 Task: Create a task in Outlook titled 'Team Score' with a start date of August 1, 2023, and a due date of August 15, 2023. Set the priority to High and include a table with team names and scores based on sales figures.
Action: Mouse moved to (13, 130)
Screenshot: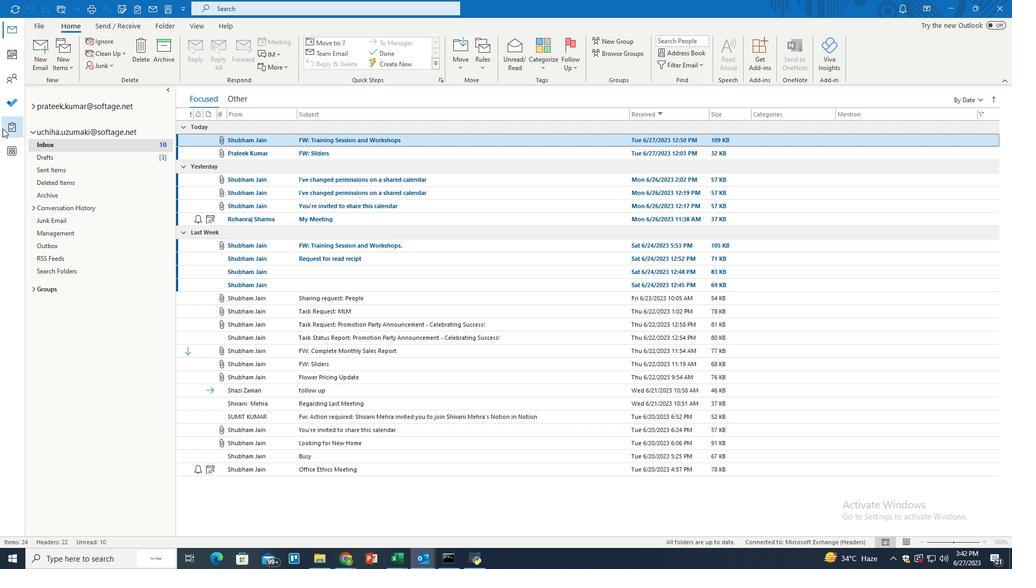 
Action: Mouse pressed left at (13, 130)
Screenshot: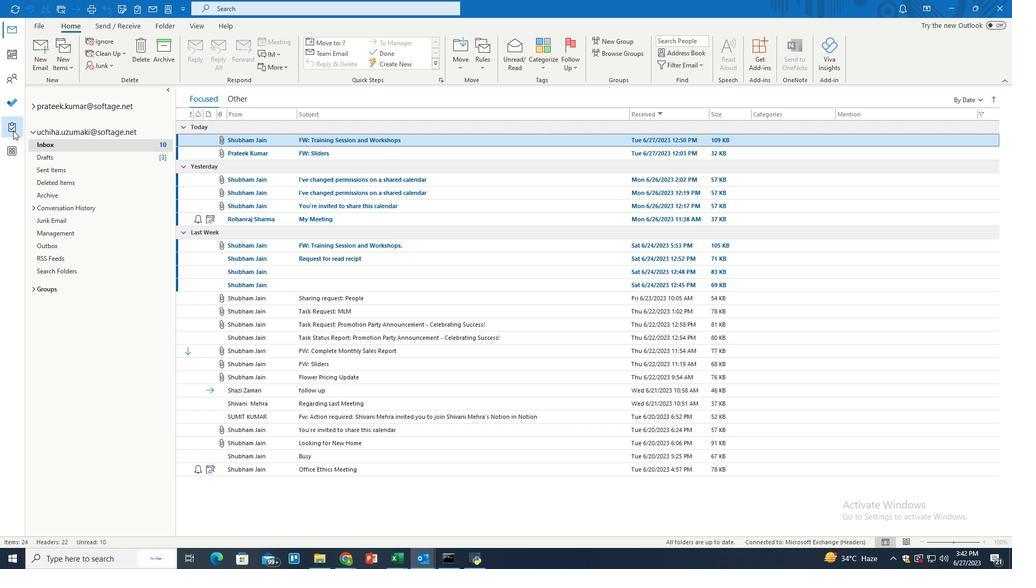 
Action: Mouse moved to (40, 58)
Screenshot: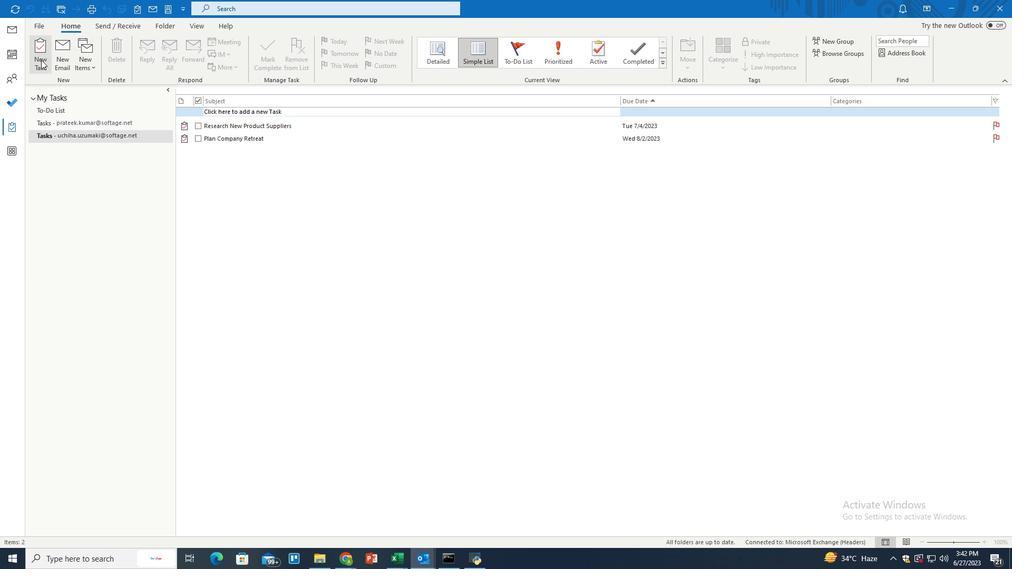
Action: Mouse pressed left at (40, 58)
Screenshot: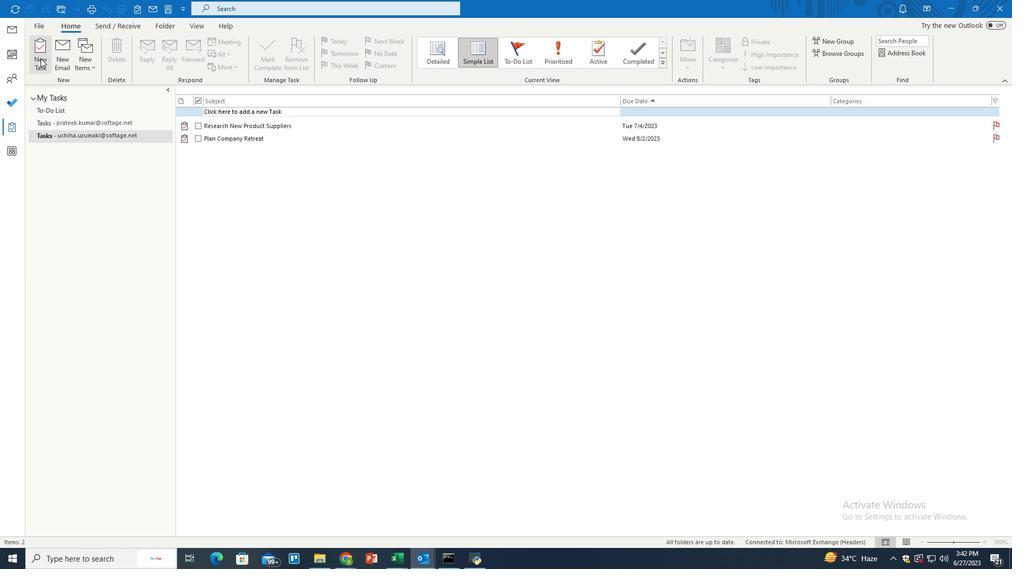 
Action: Mouse moved to (150, 110)
Screenshot: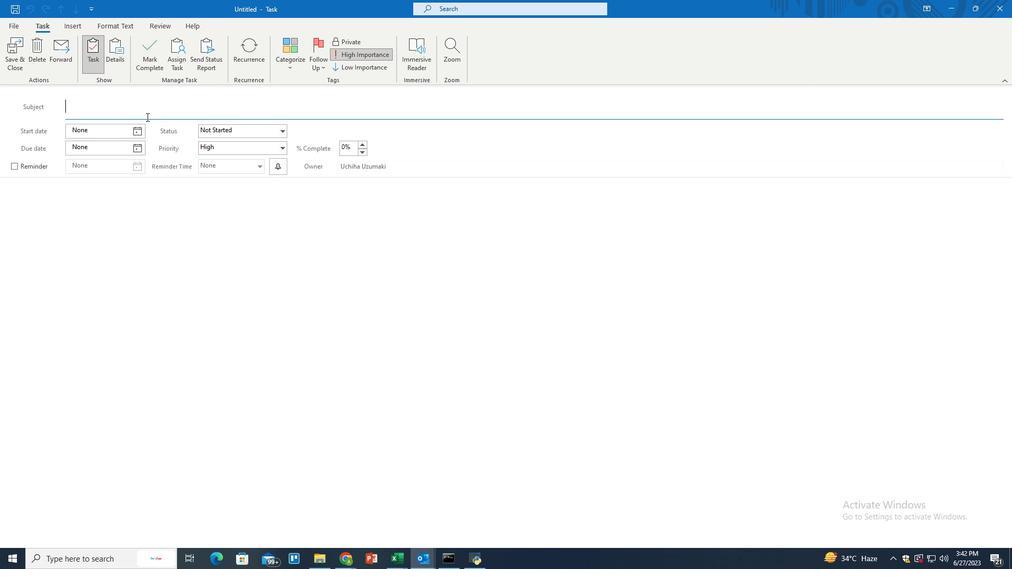 
Action: Mouse pressed left at (150, 110)
Screenshot: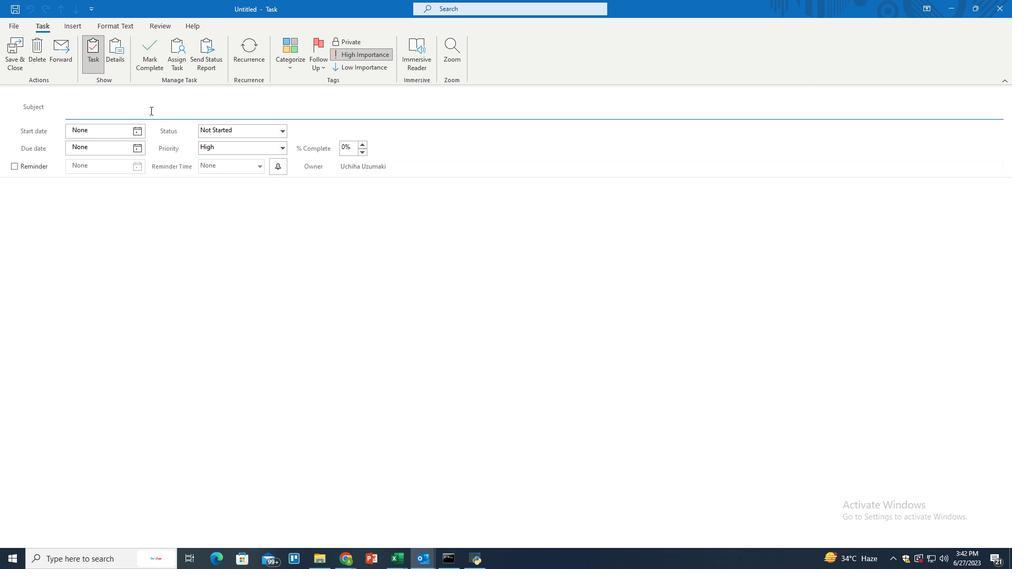 
Action: Key pressed <Key.shift>Team<Key.space><Key.shift>Score
Screenshot: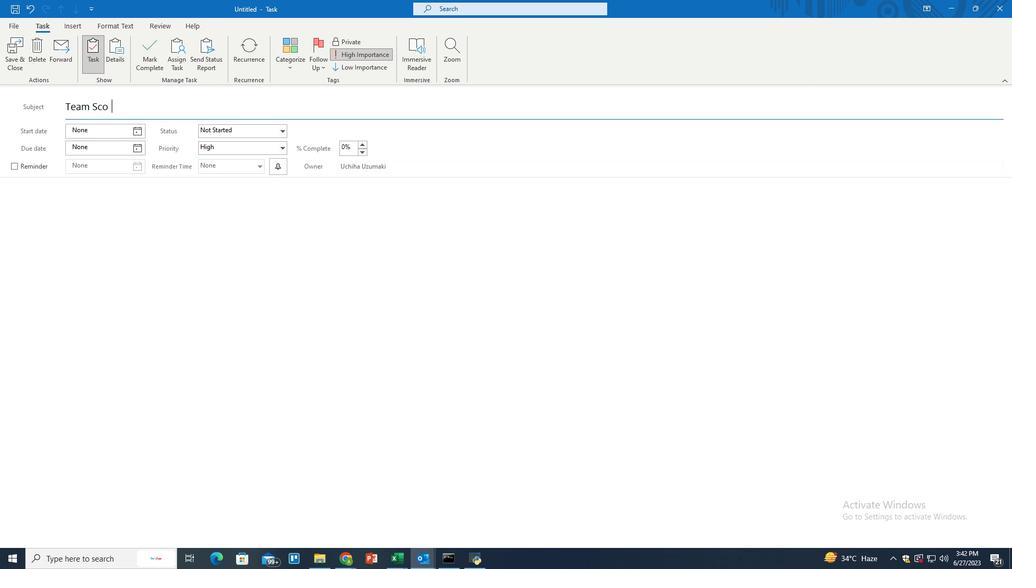 
Action: Mouse moved to (151, 192)
Screenshot: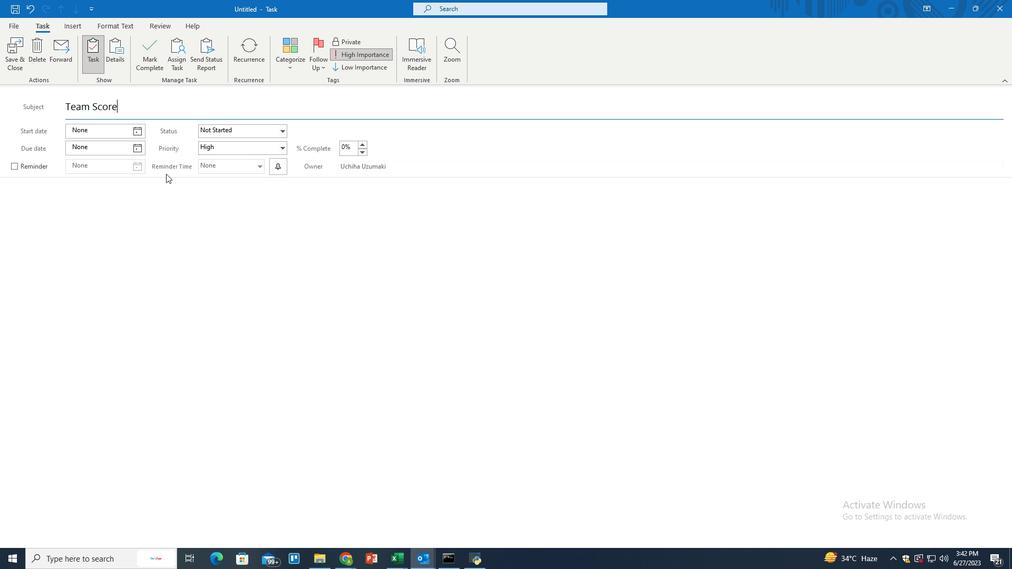 
Action: Mouse pressed left at (151, 192)
Screenshot: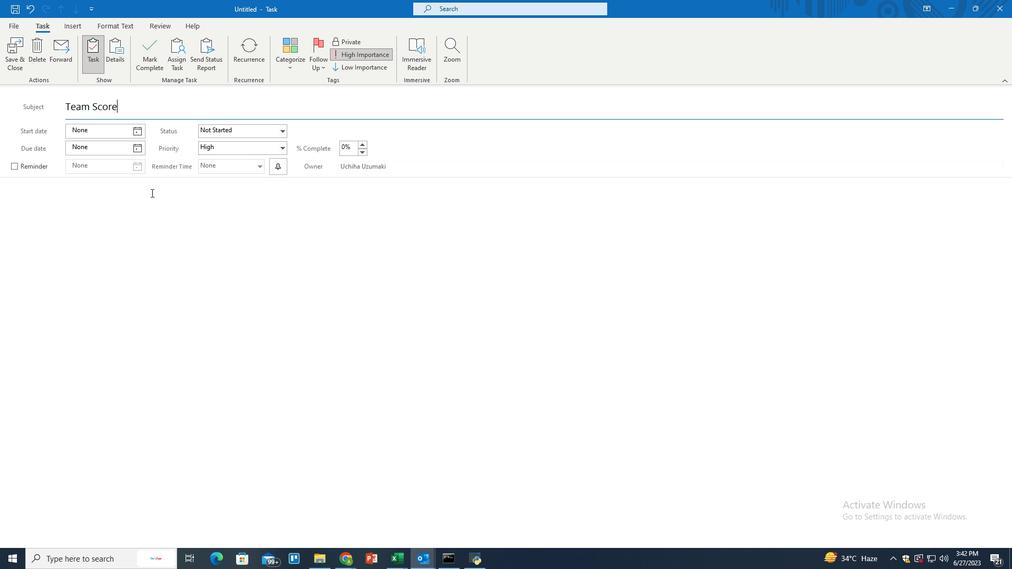 
Action: Key pressed <Key.shift>The<Key.space>team<Key.space>score<Key.space>is<Key.space>calculated<Key.space>ont<Key.space>he<Key.backspace><Key.backspace><Key.backspace><Key.backspace><Key.space>the<Key.space>basis<Key.space>of<Key.space>sales<Key.space>figure
Screenshot: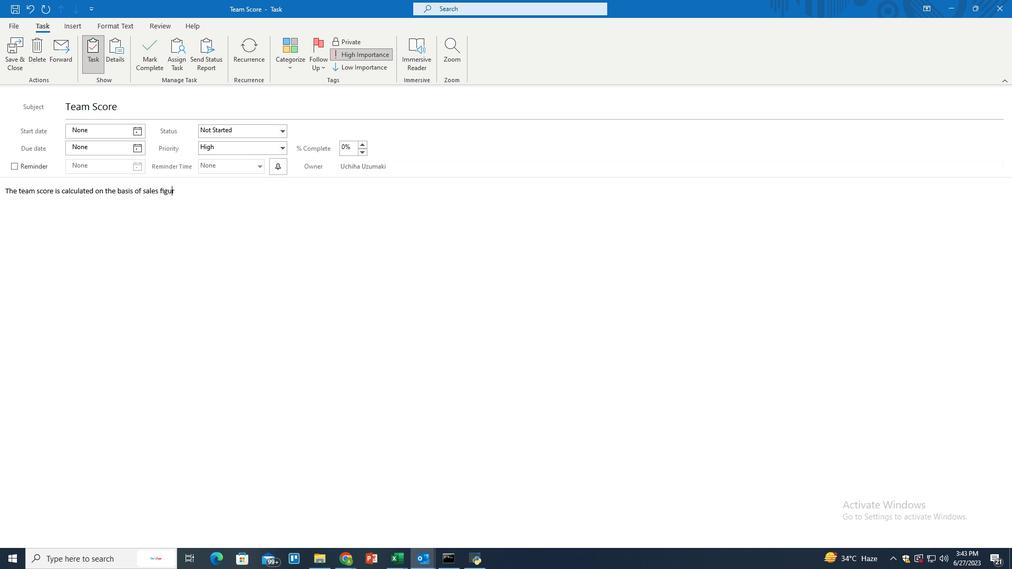 
Action: Mouse moved to (137, 135)
Screenshot: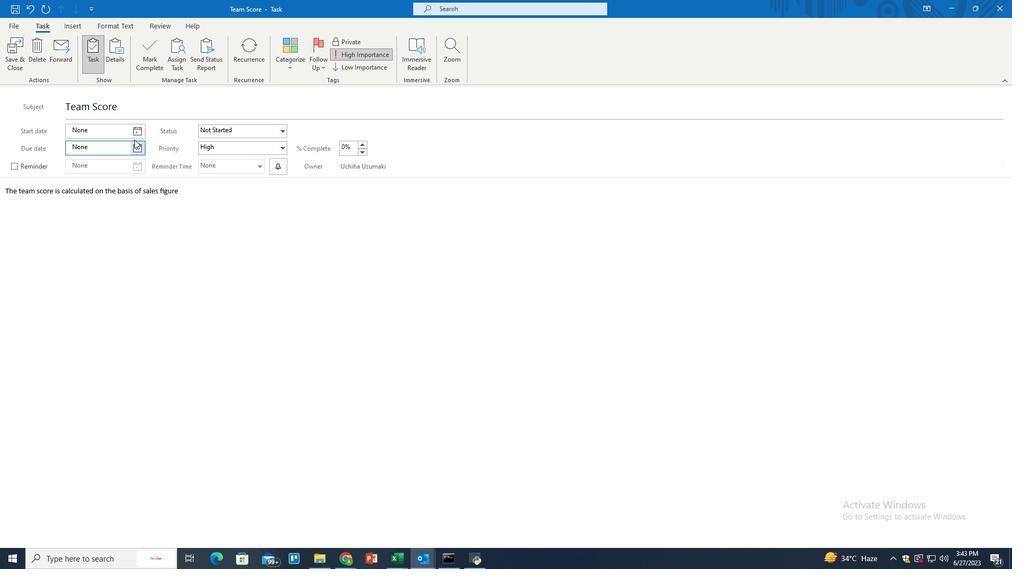 
Action: Mouse pressed left at (137, 135)
Screenshot: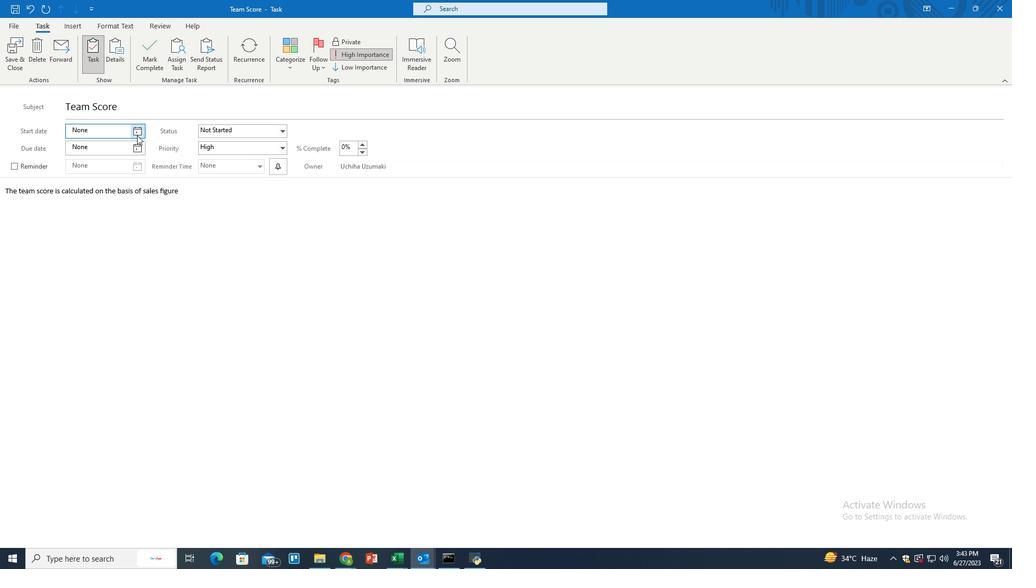 
Action: Mouse moved to (138, 143)
Screenshot: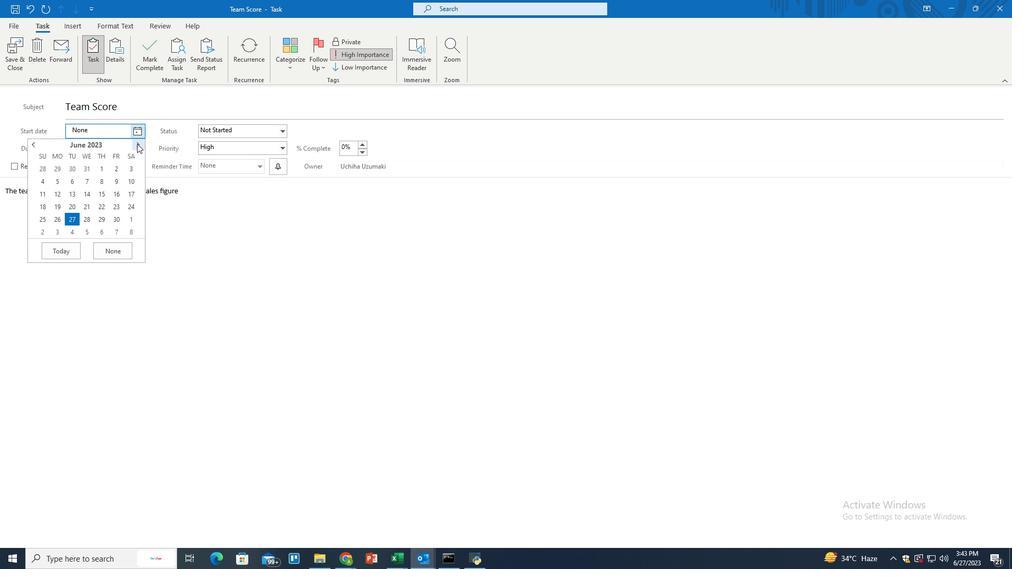 
Action: Mouse pressed left at (138, 143)
Screenshot: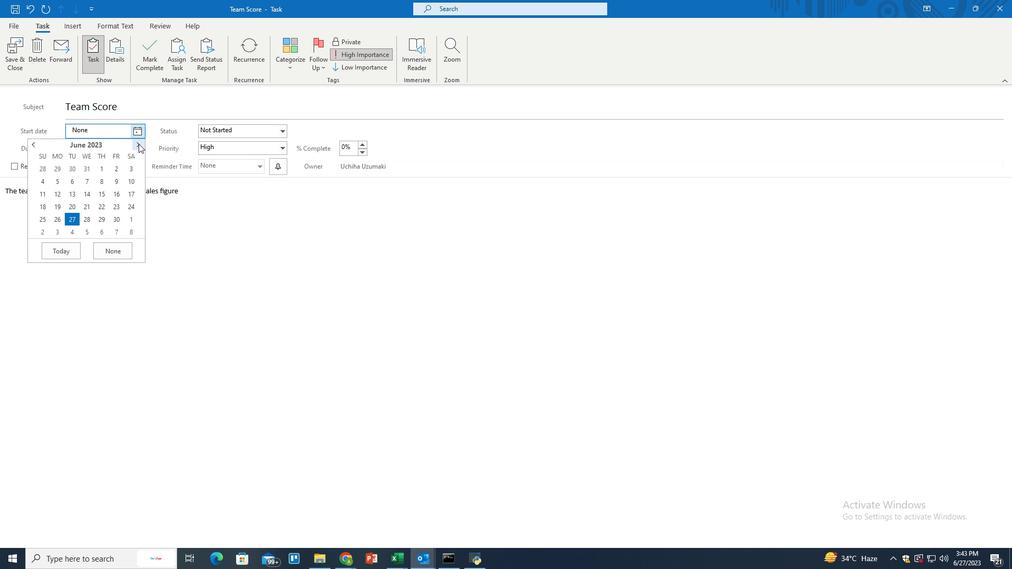 
Action: Mouse pressed left at (138, 143)
Screenshot: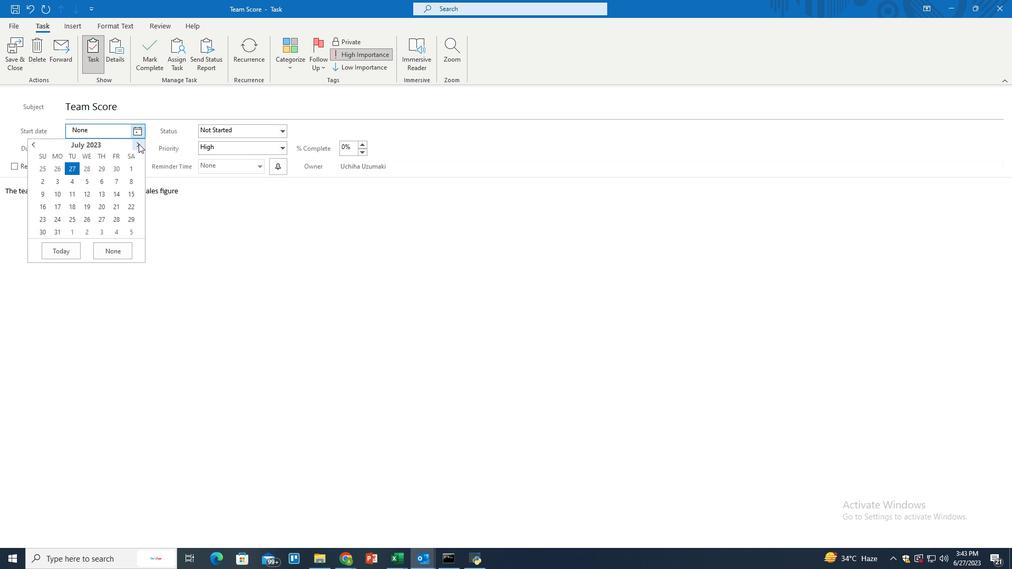 
Action: Mouse moved to (69, 170)
Screenshot: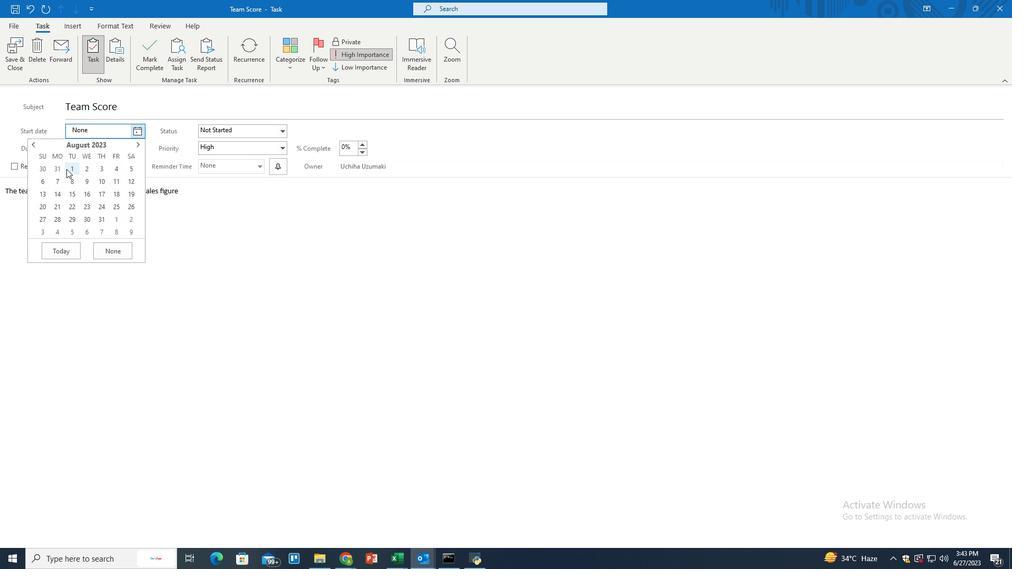 
Action: Mouse pressed left at (69, 170)
Screenshot: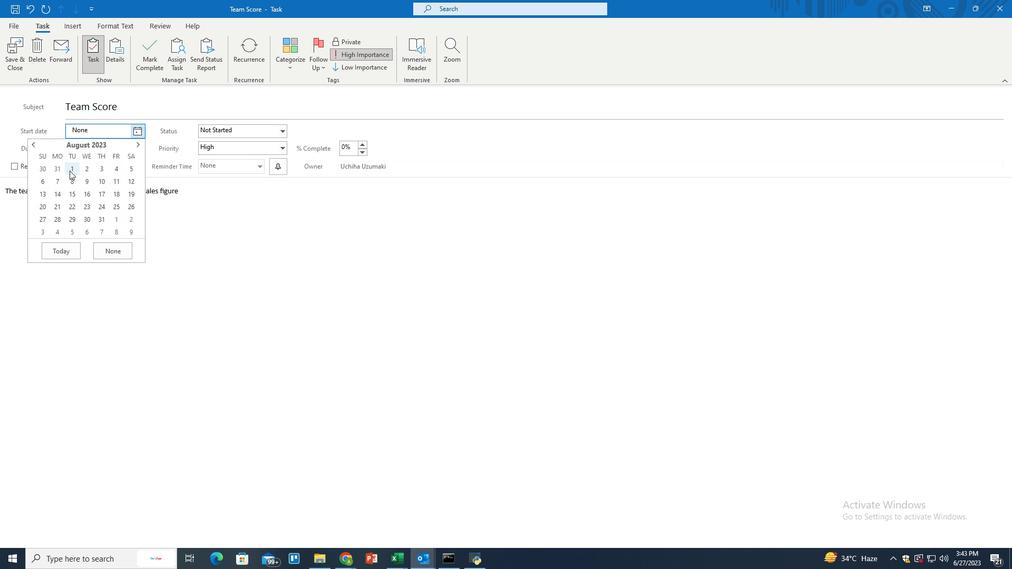 
Action: Mouse moved to (140, 146)
Screenshot: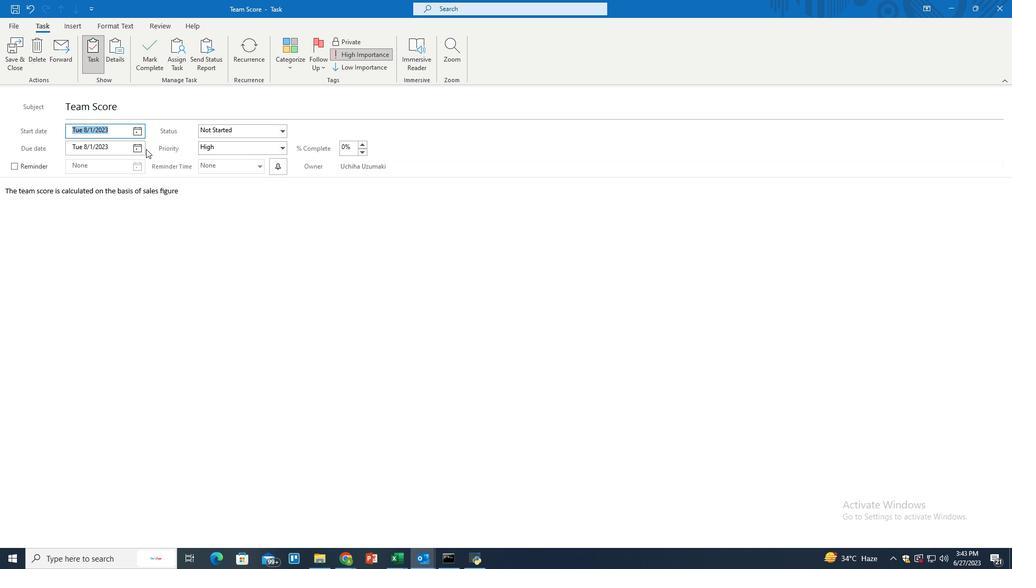 
Action: Mouse pressed left at (140, 146)
Screenshot: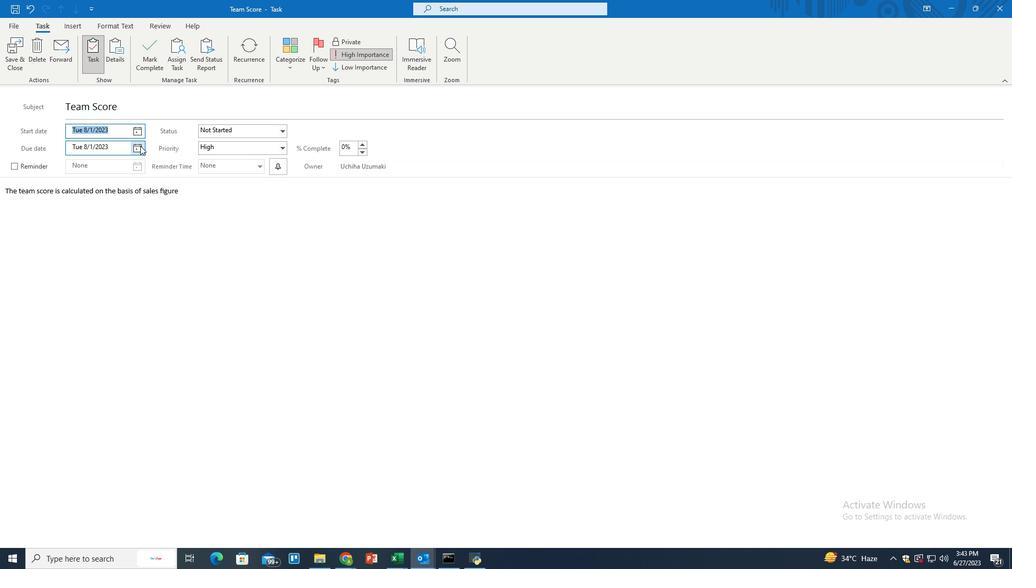 
Action: Mouse moved to (71, 210)
Screenshot: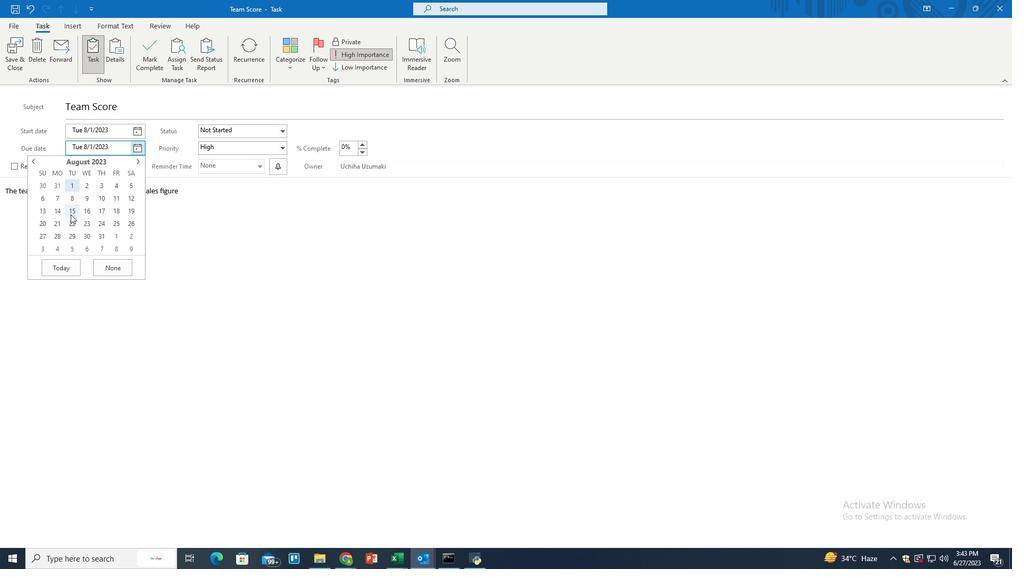 
Action: Mouse pressed left at (71, 210)
Screenshot: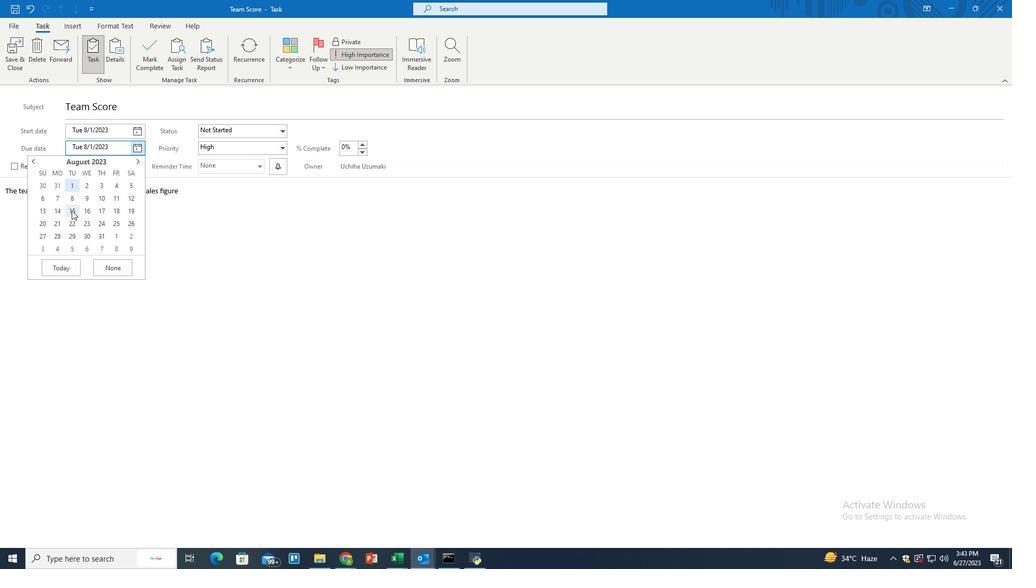 
Action: Mouse moved to (195, 195)
Screenshot: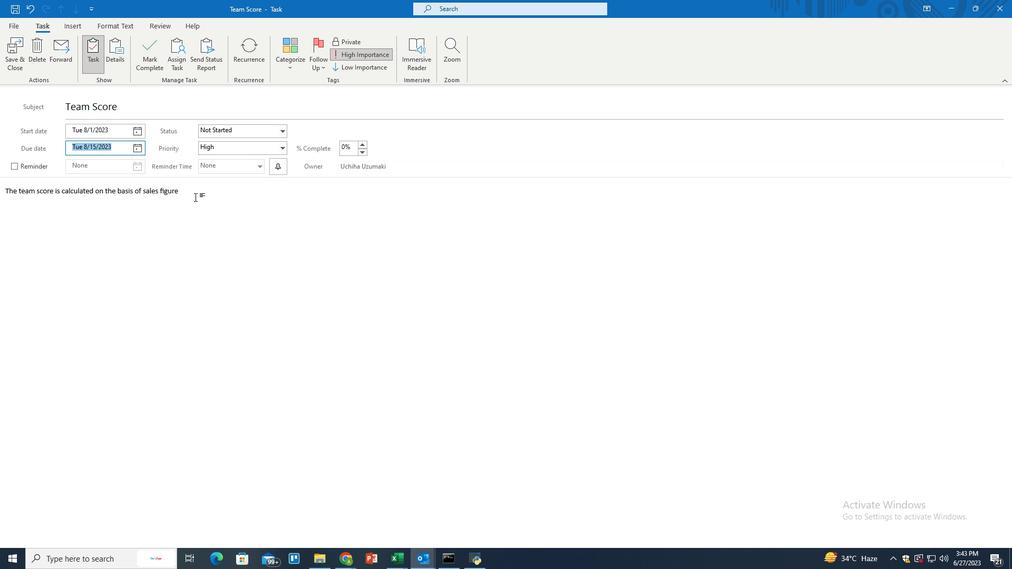 
Action: Mouse pressed left at (195, 195)
Screenshot: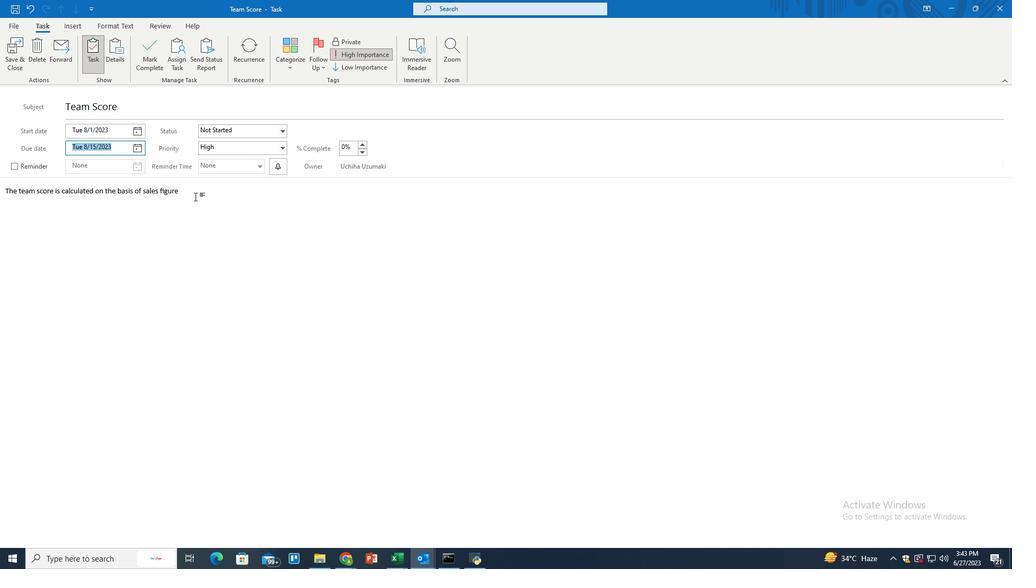 
Action: Mouse moved to (76, 26)
Screenshot: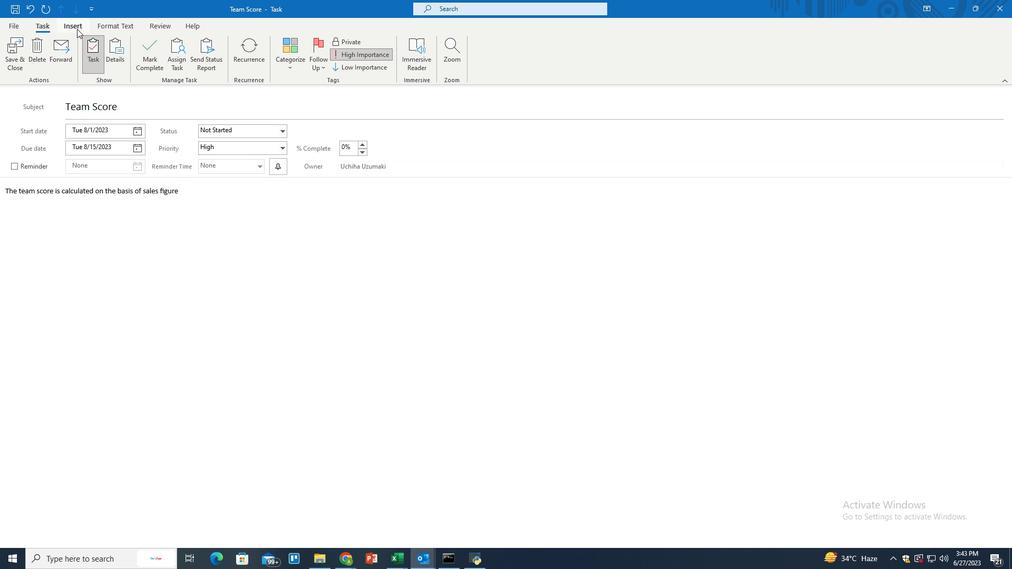 
Action: Mouse pressed left at (76, 26)
Screenshot: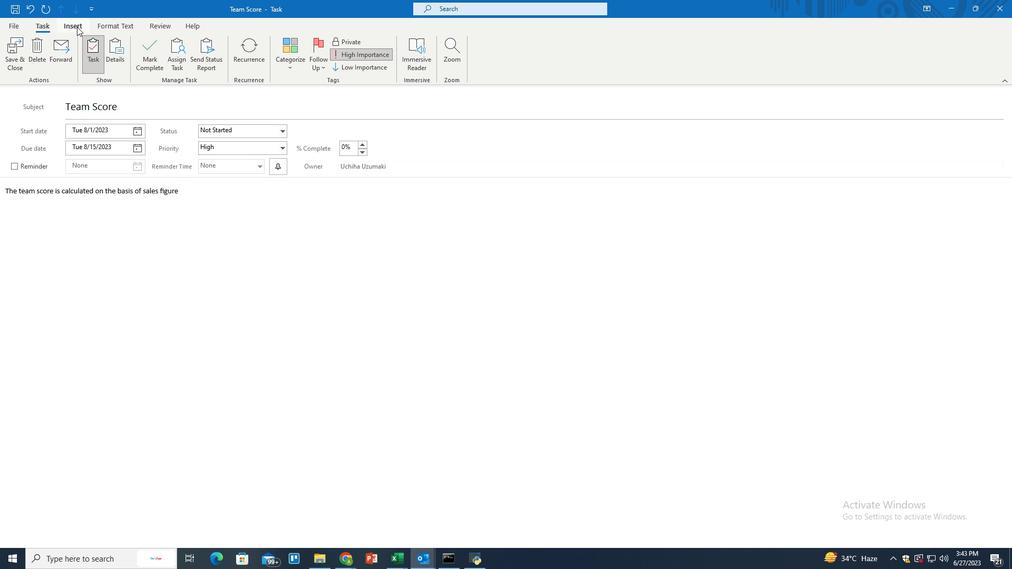 
Action: Mouse moved to (184, 61)
Screenshot: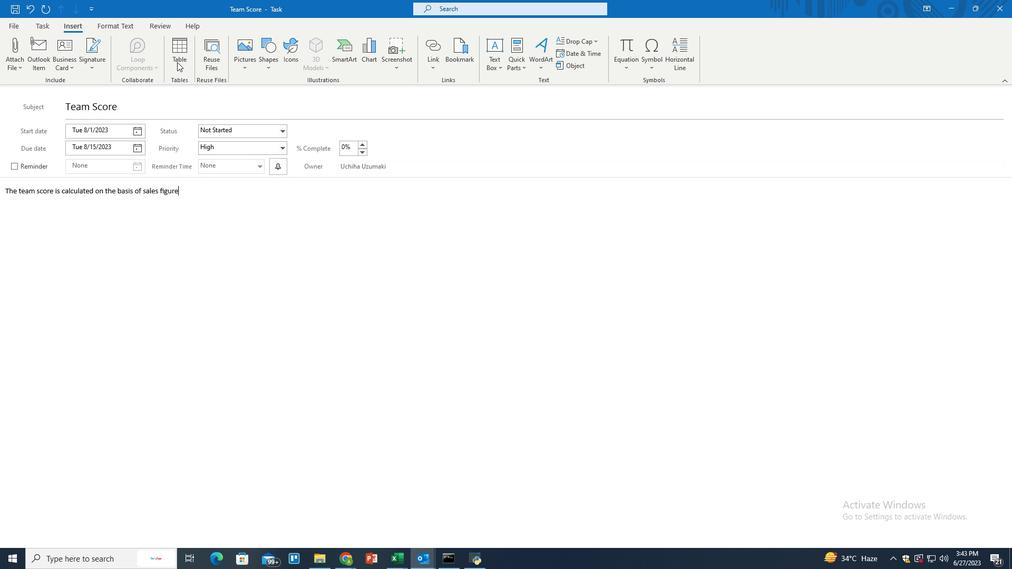 
Action: Mouse pressed left at (184, 61)
Screenshot: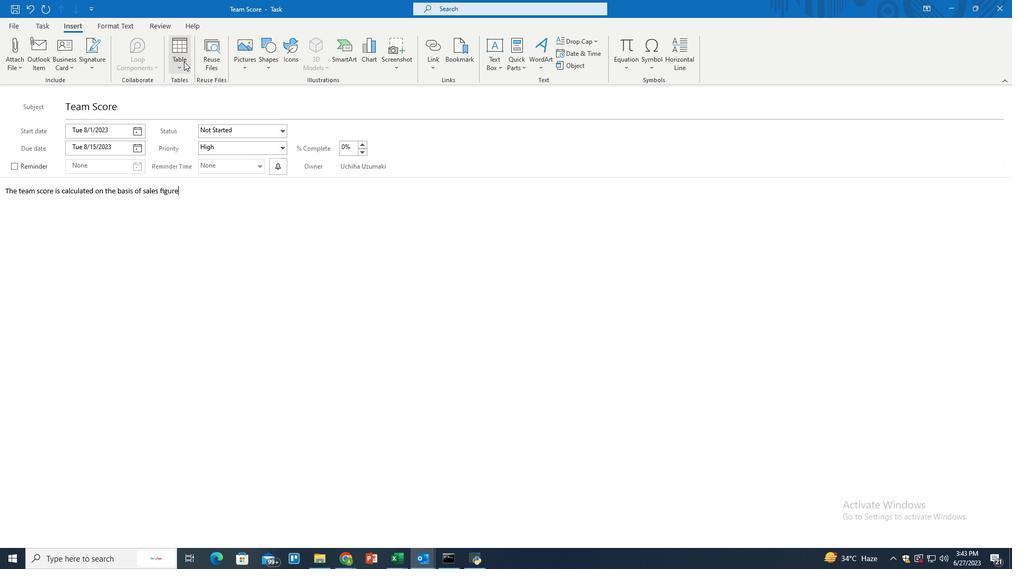 
Action: Mouse moved to (188, 133)
Screenshot: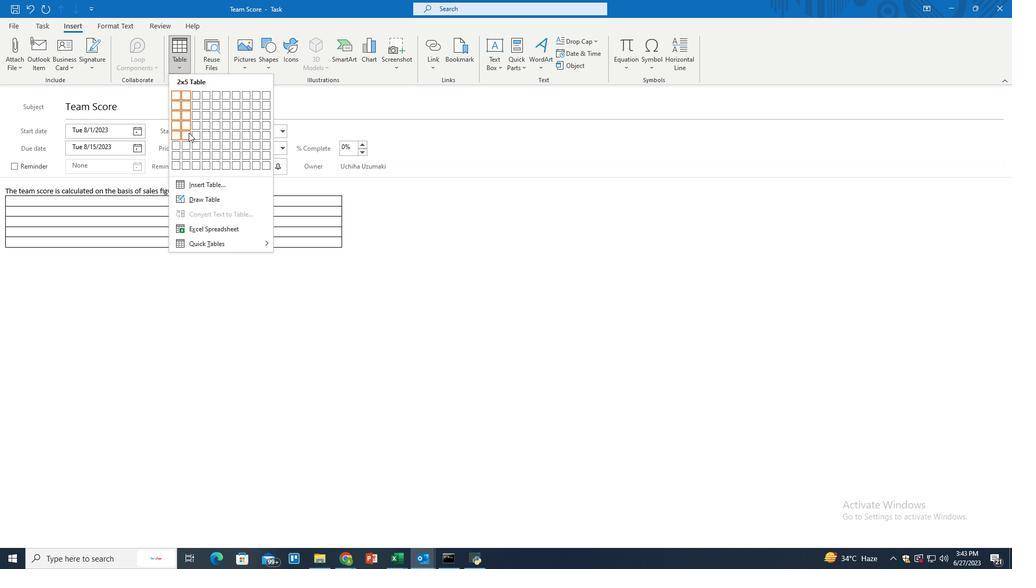 
Action: Mouse pressed left at (188, 133)
Screenshot: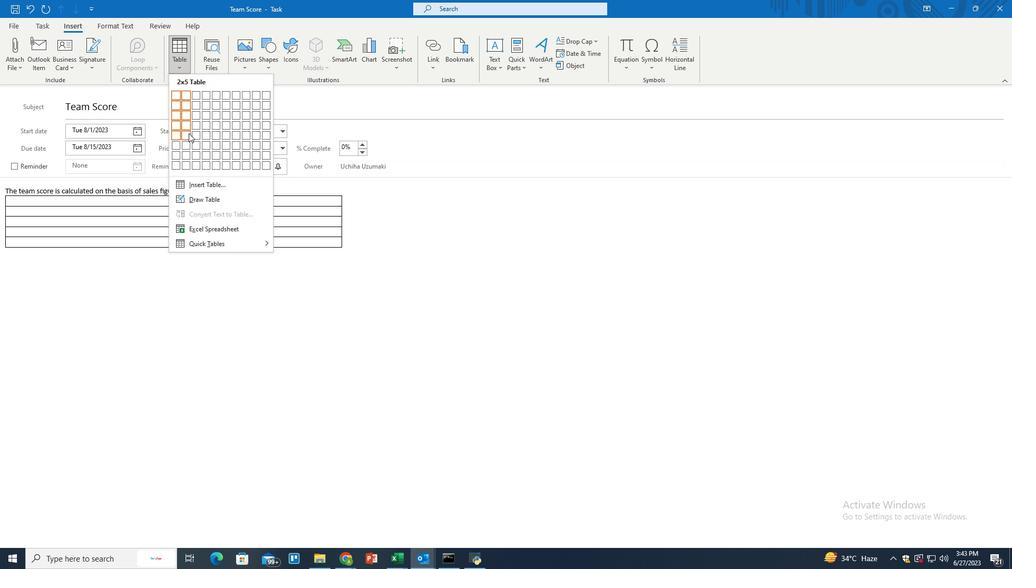 
Action: Mouse moved to (107, 201)
Screenshot: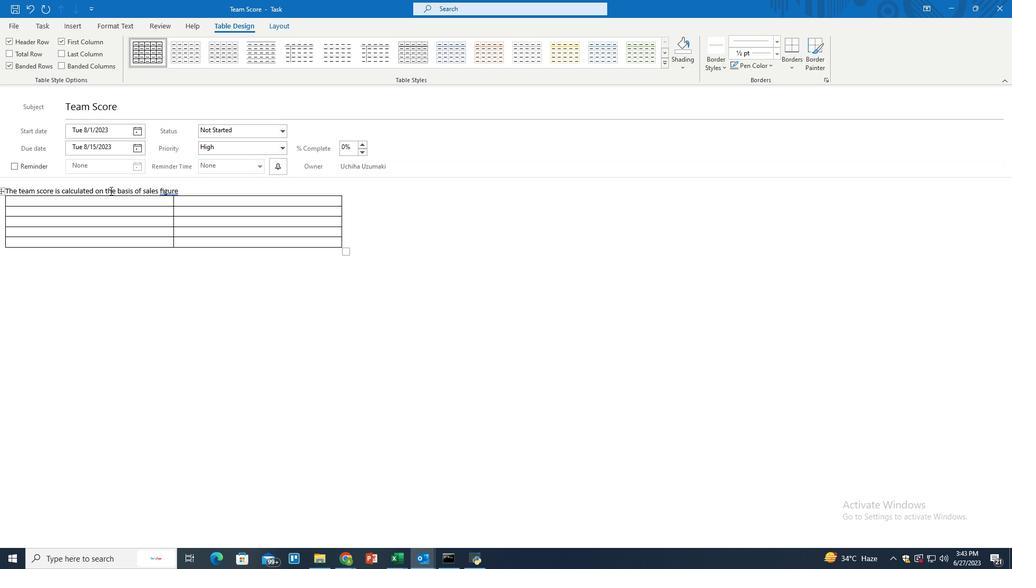 
Action: Mouse pressed left at (107, 201)
Screenshot: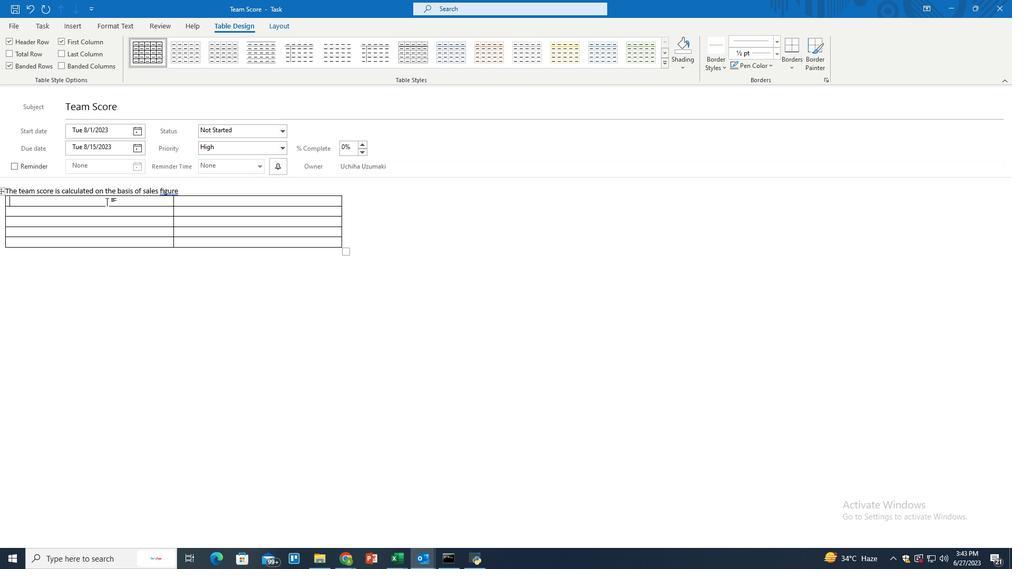 
Action: Key pressed <Key.shift>Team
Screenshot: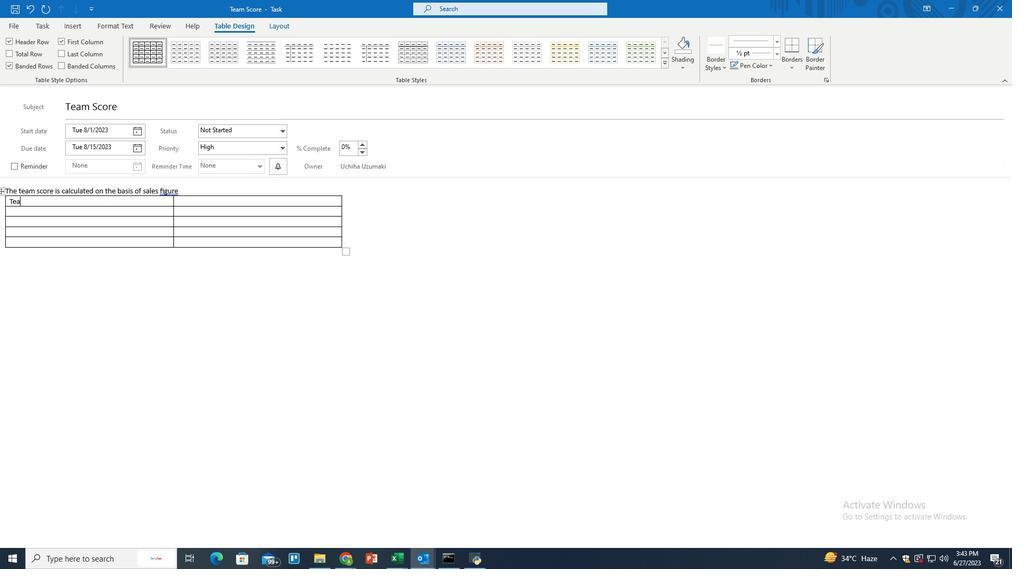 
Action: Mouse moved to (190, 203)
Screenshot: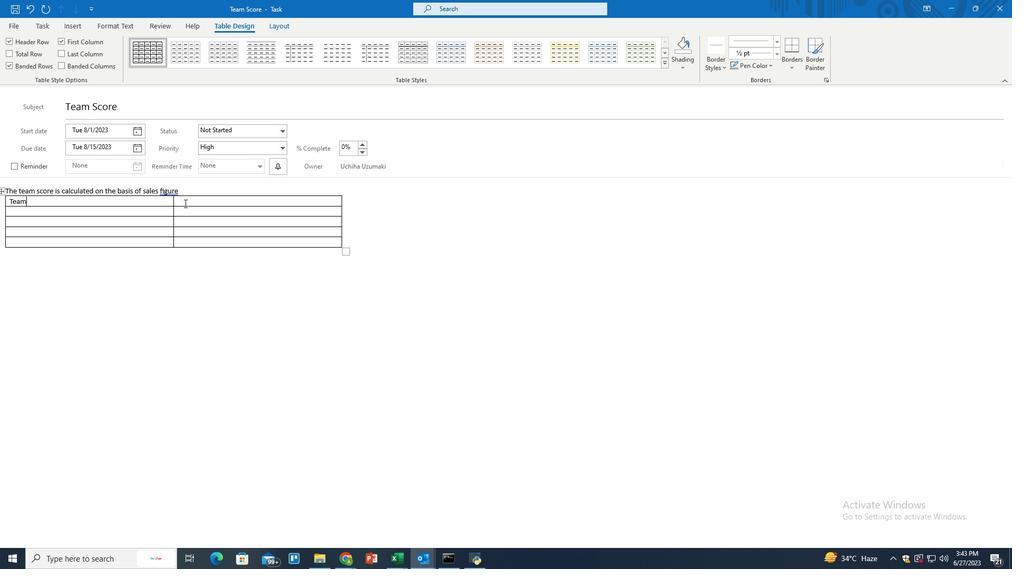 
Action: Mouse pressed left at (190, 203)
Screenshot: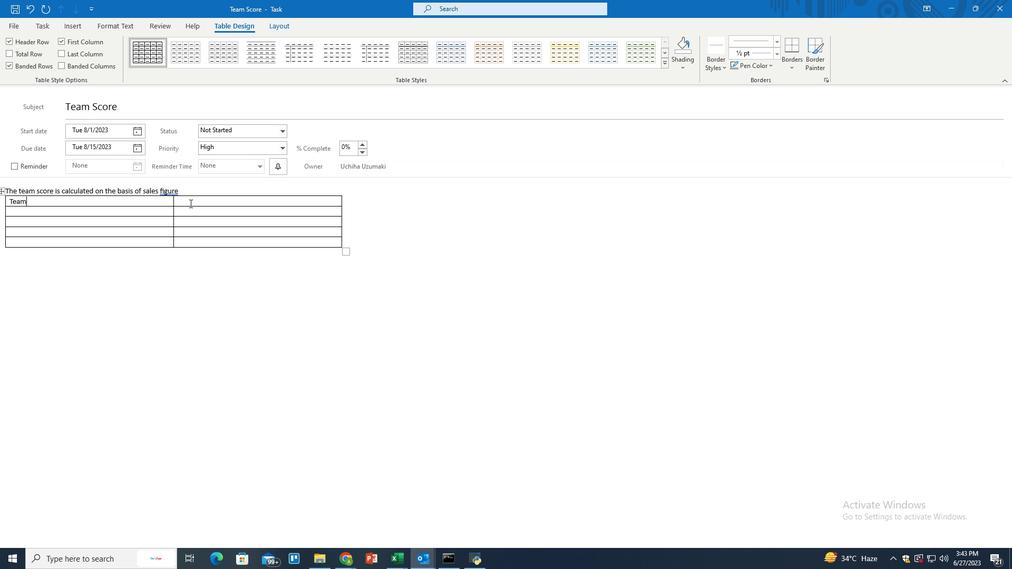 
Action: Key pressed <Key.shift>Score
Screenshot: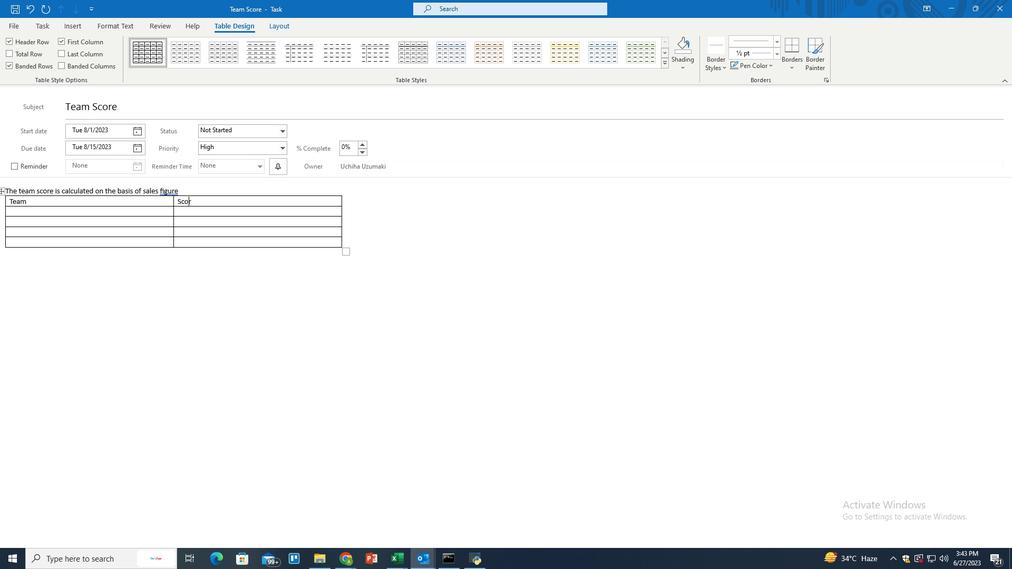 
Action: Mouse moved to (153, 213)
Screenshot: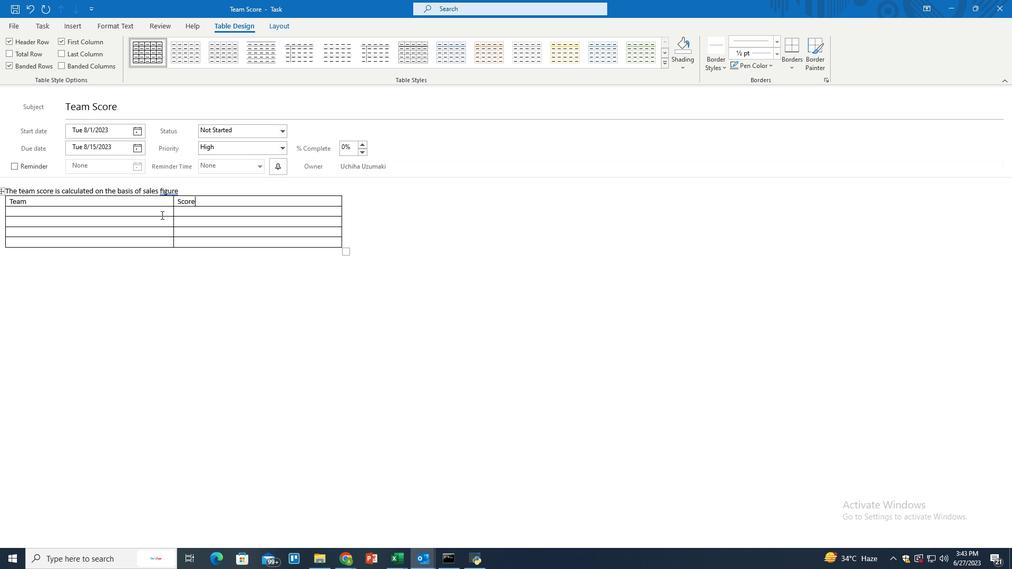 
Action: Mouse pressed left at (153, 213)
Screenshot: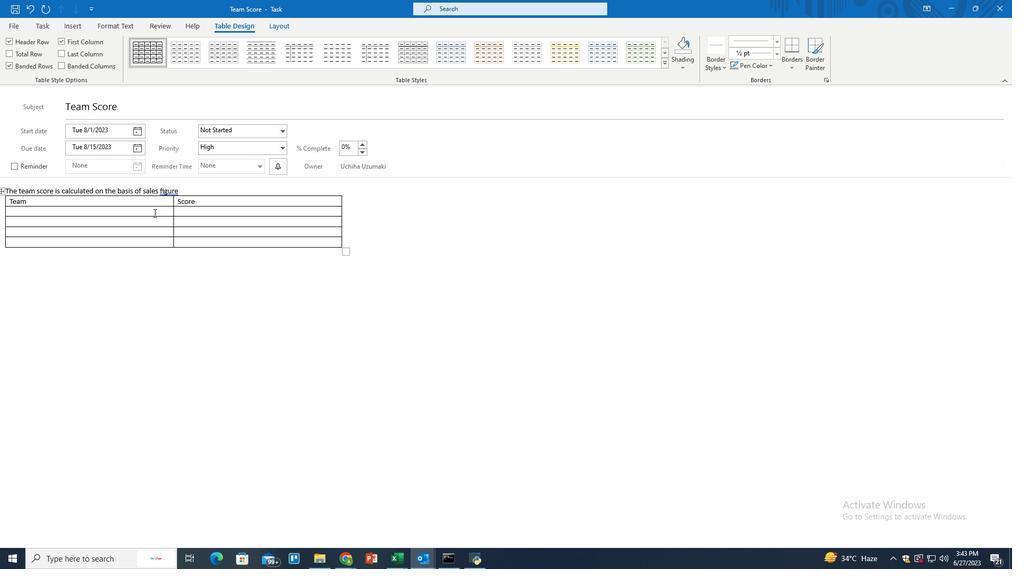 
Action: Key pressed <Key.shift><Key.shift><Key.shift><Key.shift><Key.shift><Key.shift><Key.shift><Key.shift><Key.shift><Key.shift><Key.shift><Key.shift><Key.shift><Key.shift><Key.shift><Key.shift><Key.shift><Key.shift><Key.shift><Key.shift><Key.shift><Key.shift><Key.shift><Key.shift><Key.shift><Key.shift>Sales
Screenshot: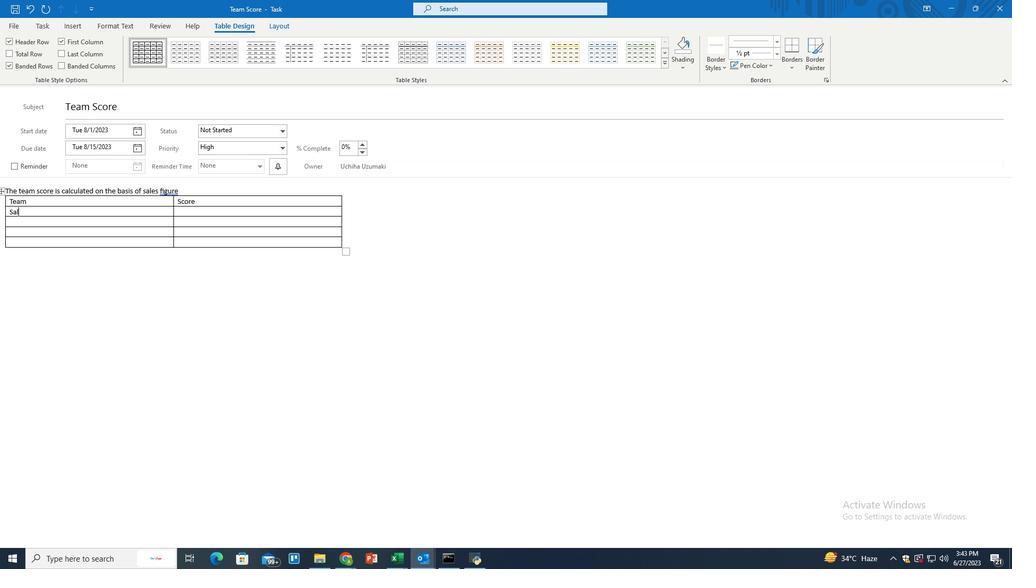 
Action: Mouse moved to (148, 223)
Screenshot: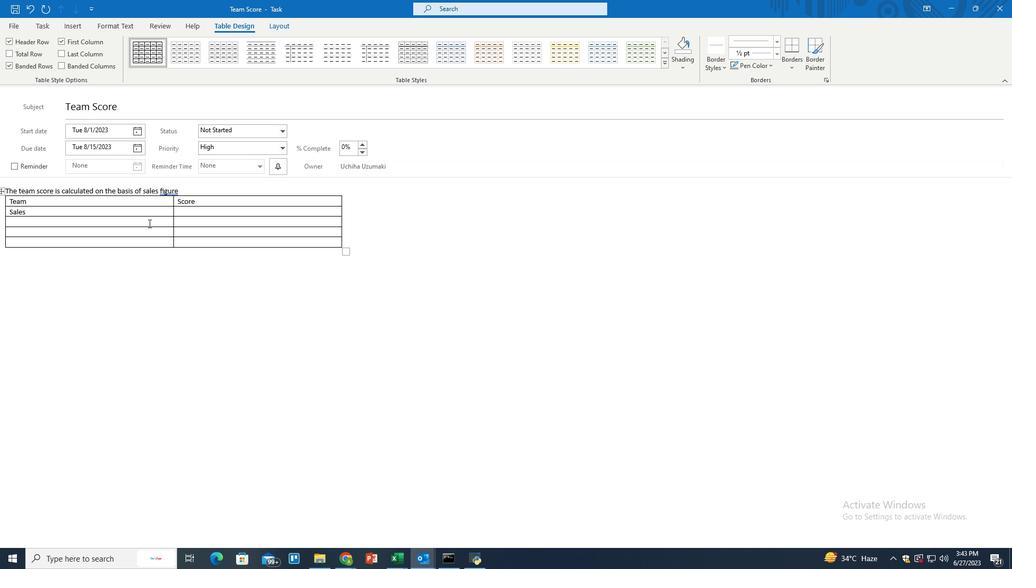 
Action: Mouse pressed left at (148, 223)
Screenshot: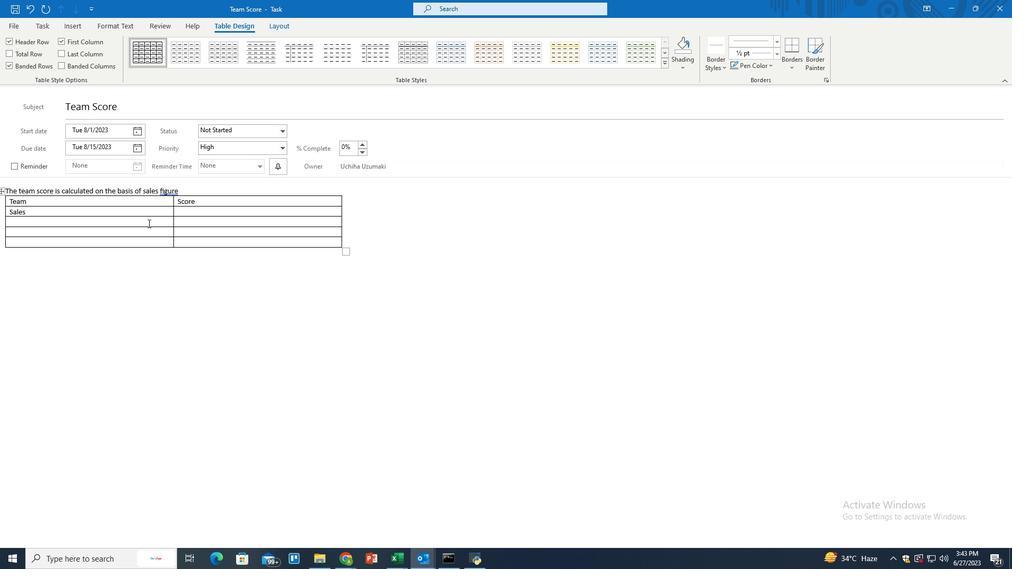 
Action: Key pressed <Key.shift>Marketing
Screenshot: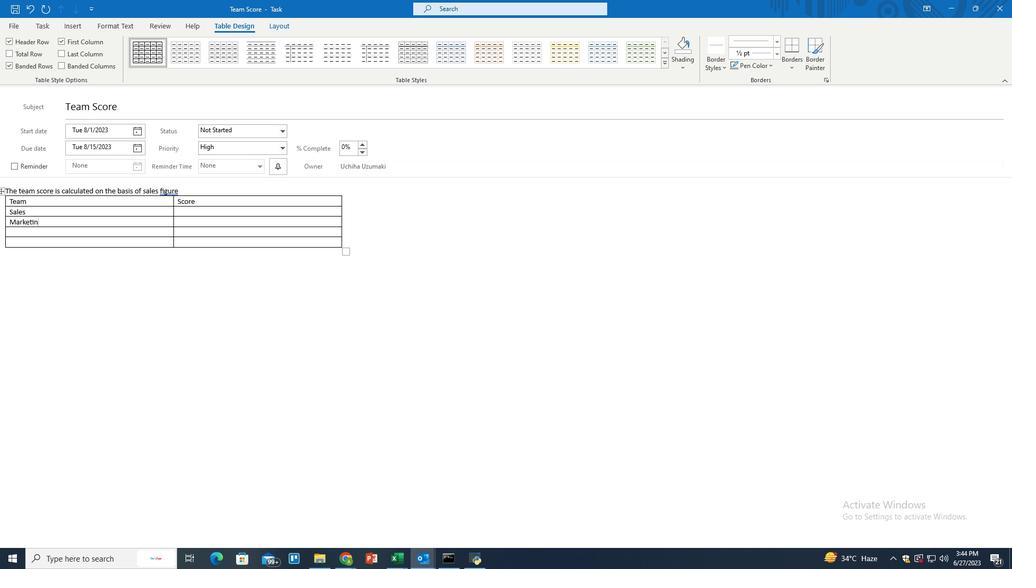 
Action: Mouse moved to (106, 229)
Screenshot: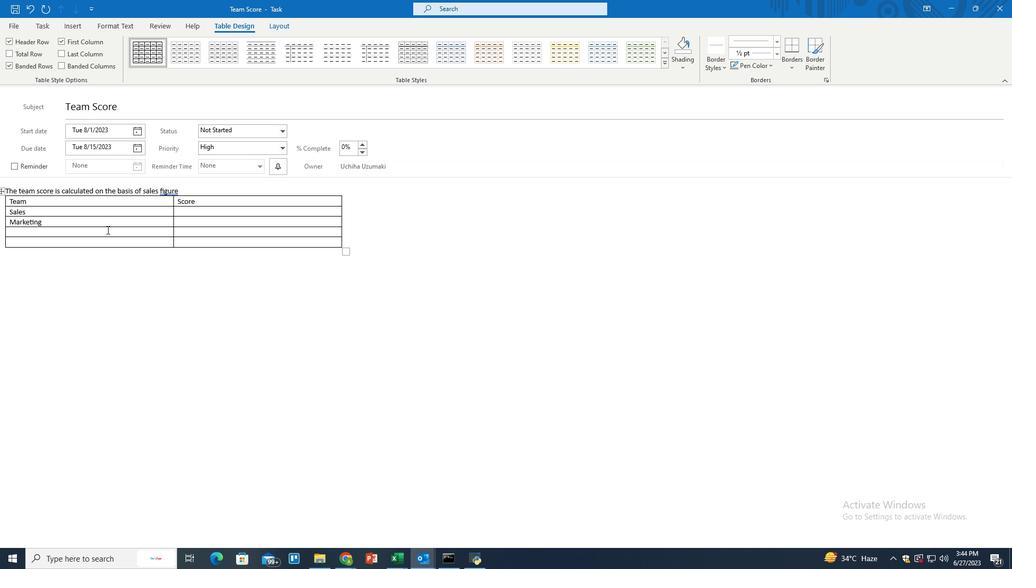 
Action: Mouse pressed left at (106, 229)
Screenshot: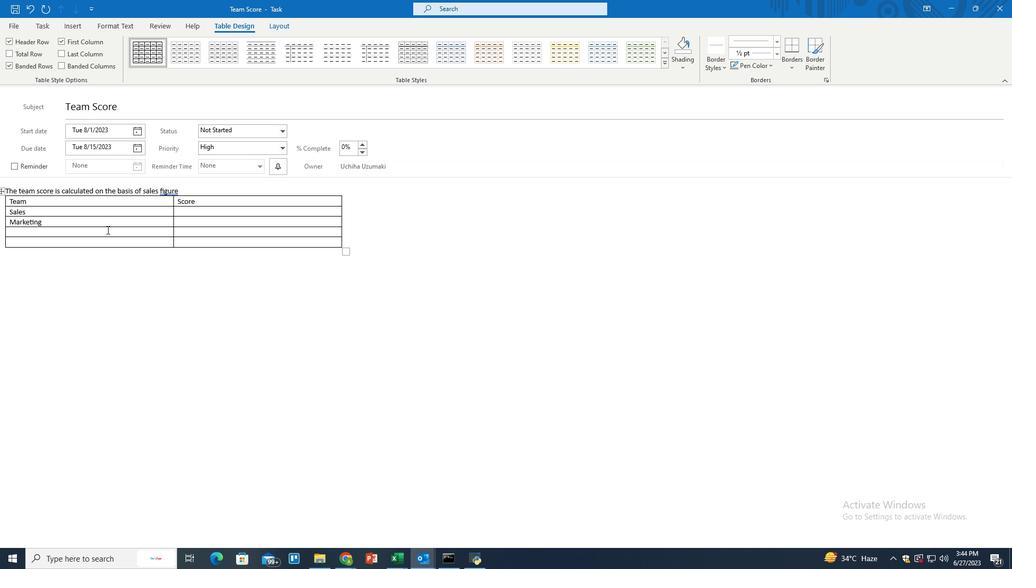 
Action: Key pressed <Key.shift>Finance
Screenshot: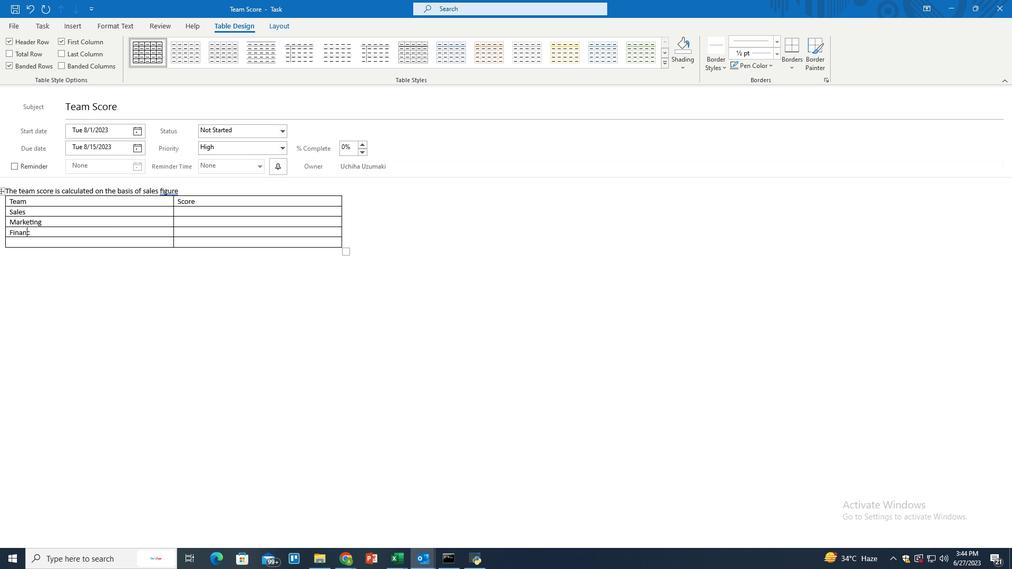 
Action: Mouse moved to (96, 241)
Screenshot: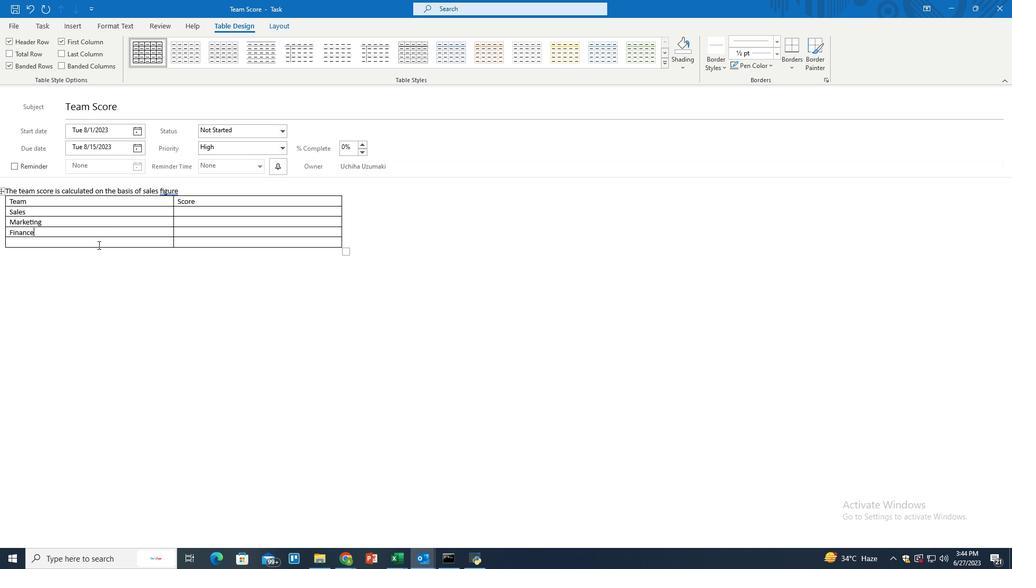 
Action: Mouse pressed left at (96, 241)
Screenshot: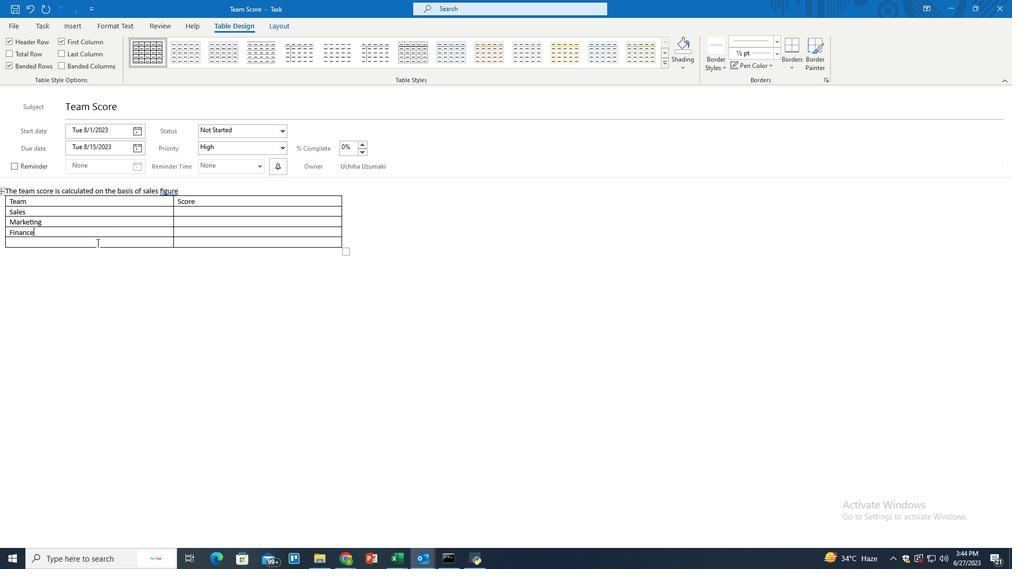 
Action: Key pressed <Key.shift><Key.shift><Key.shift>IT
Screenshot: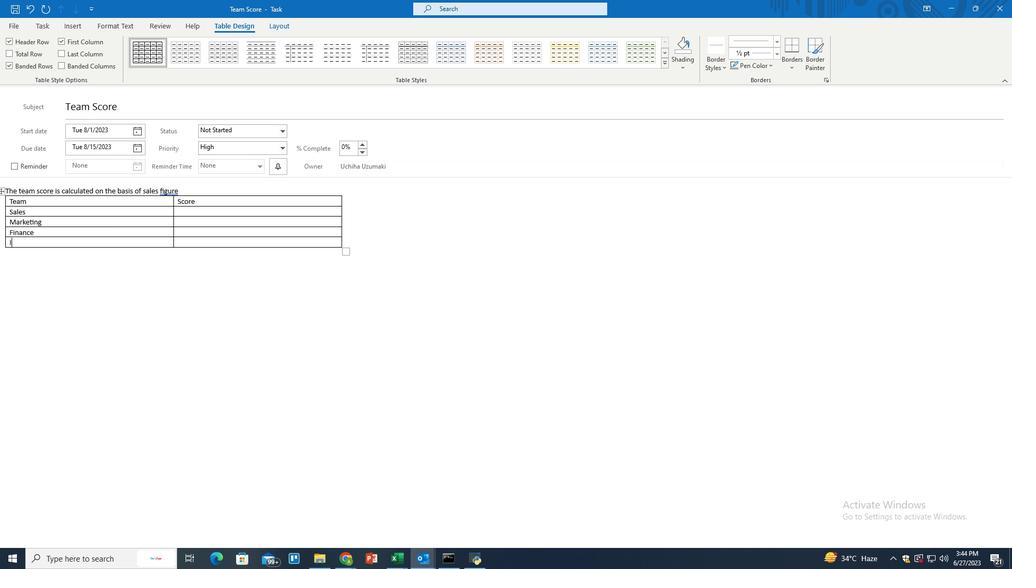 
Action: Mouse moved to (195, 212)
Screenshot: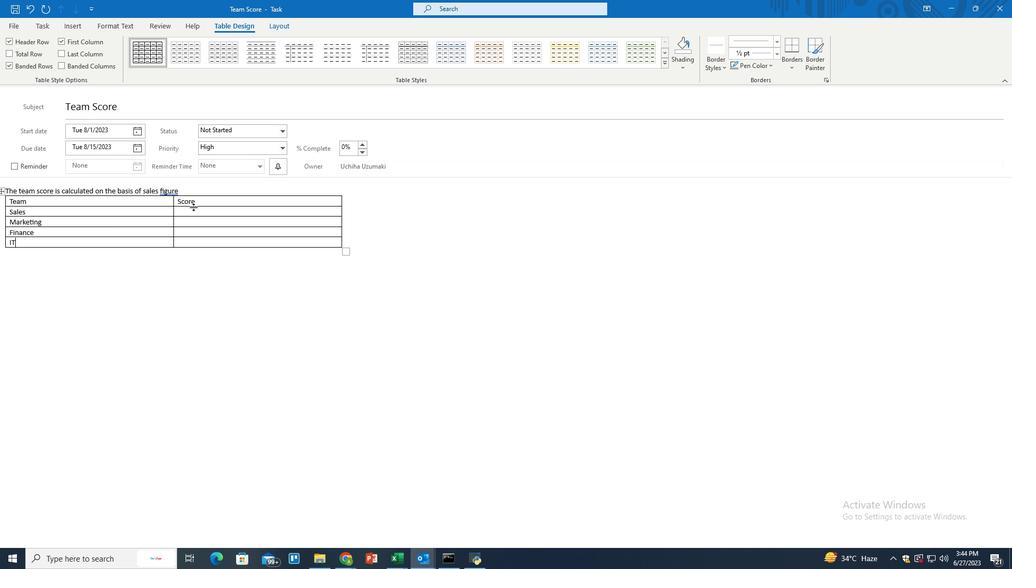 
Action: Mouse pressed left at (195, 212)
Screenshot: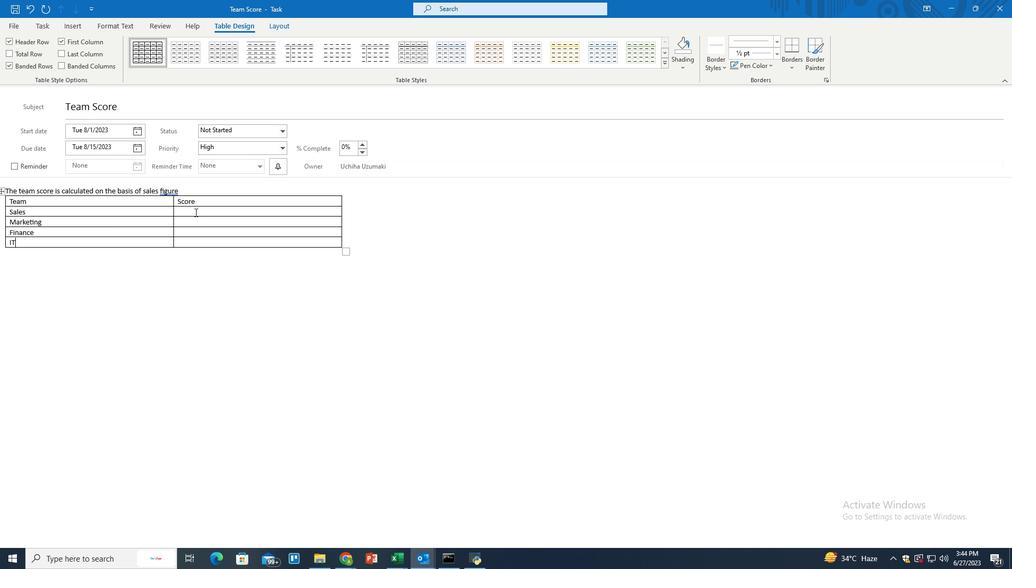 
Action: Key pressed 330
Screenshot: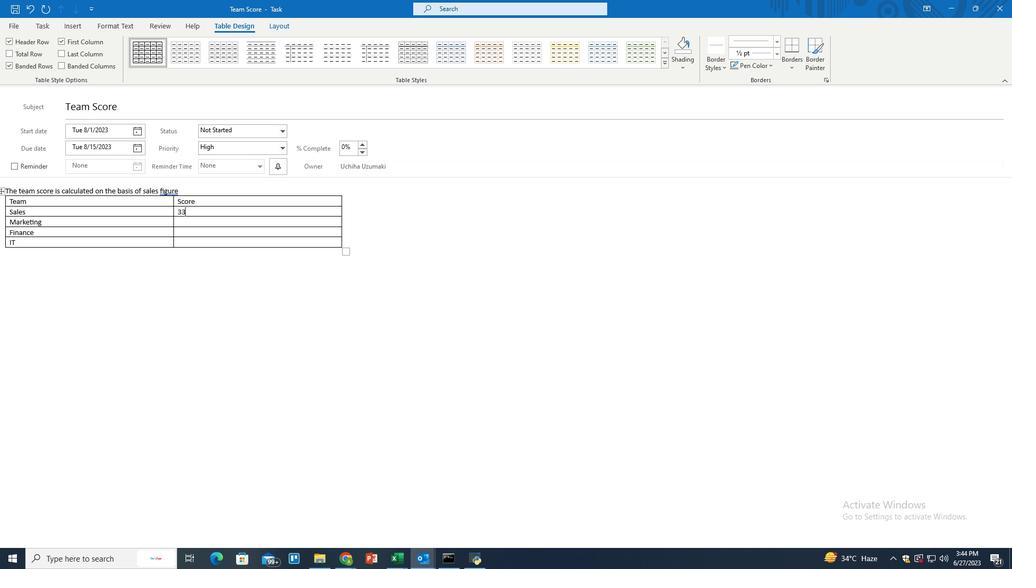 
Action: Mouse moved to (196, 220)
Screenshot: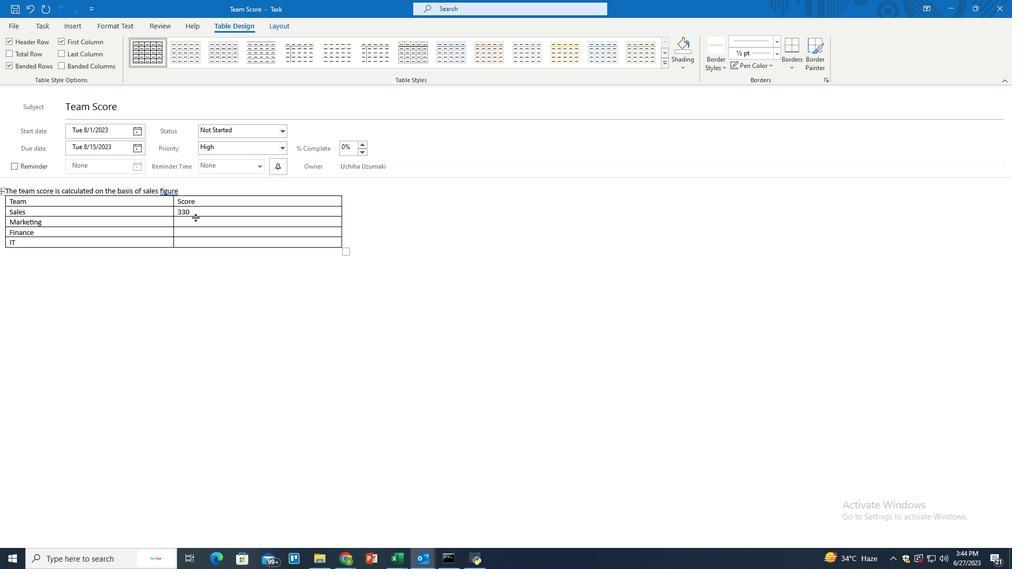 
Action: Mouse pressed left at (196, 220)
Screenshot: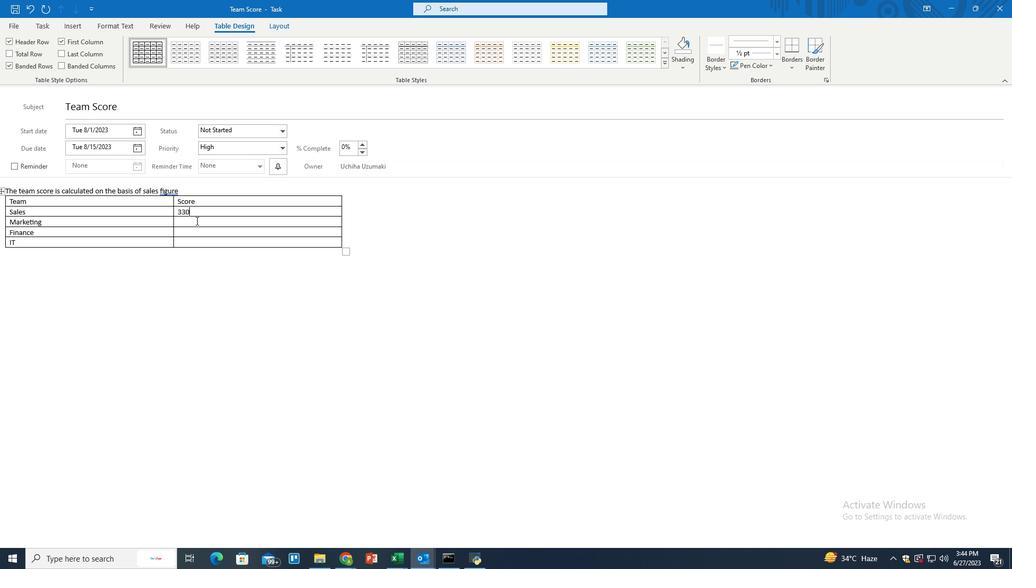 
Action: Key pressed 420
Screenshot: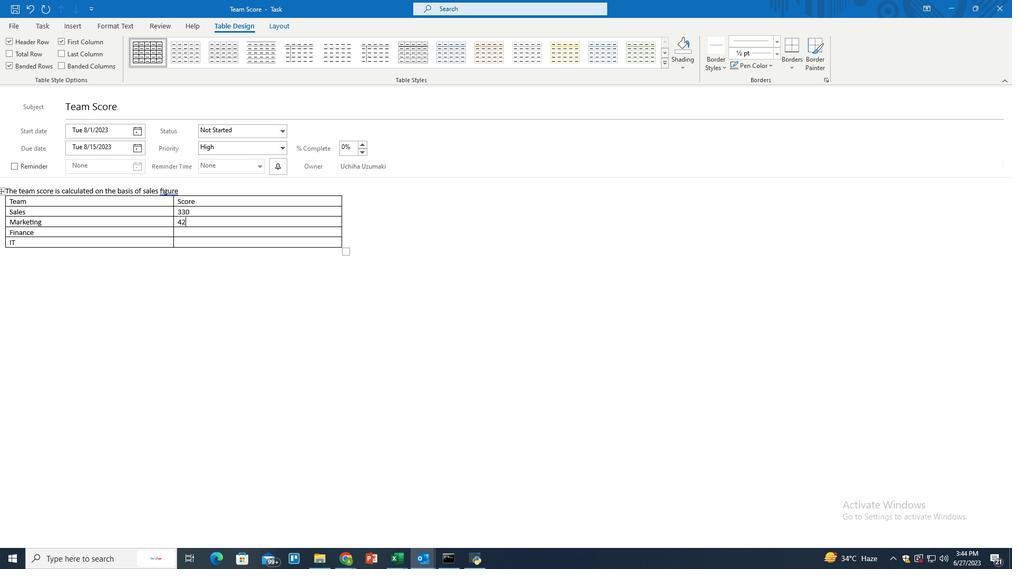 
Action: Mouse moved to (198, 229)
Screenshot: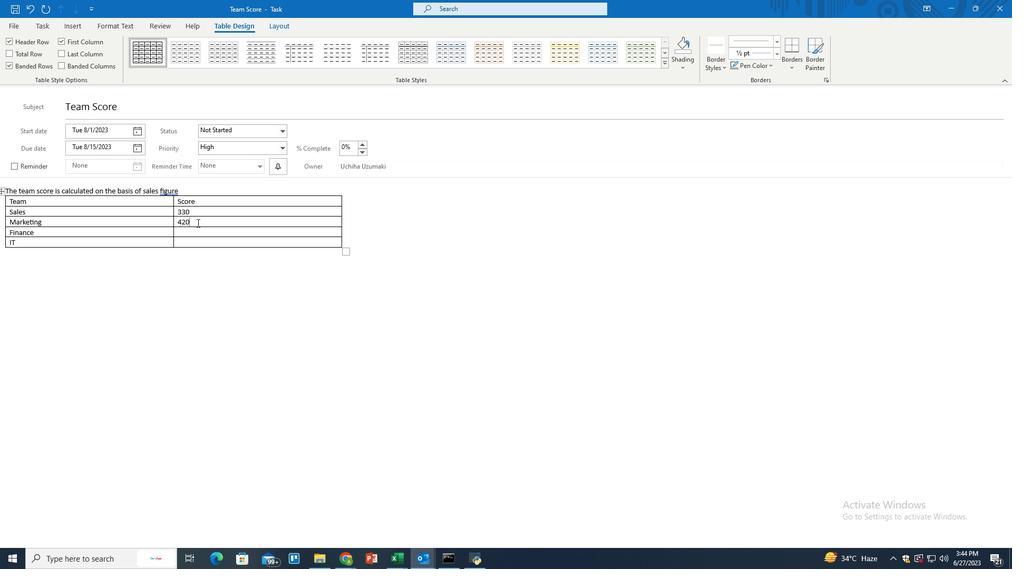 
Action: Mouse pressed left at (198, 229)
Screenshot: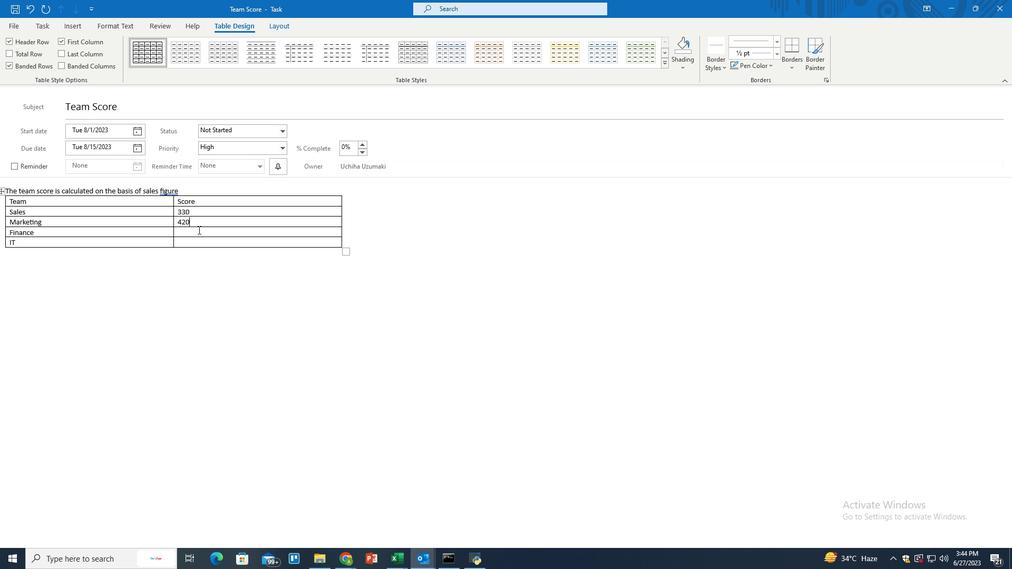 
Action: Key pressed 230
Screenshot: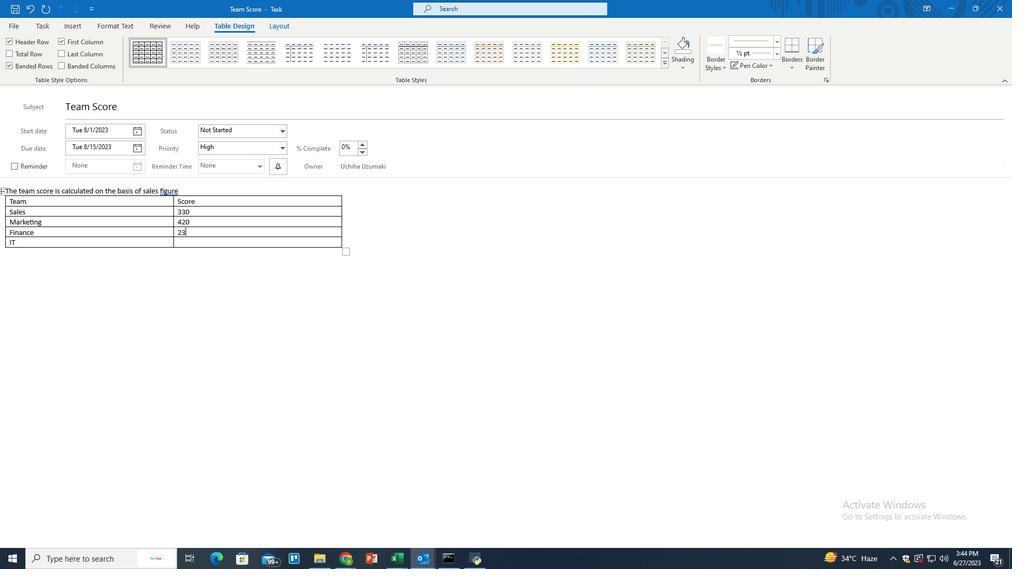
Action: Mouse moved to (200, 241)
Screenshot: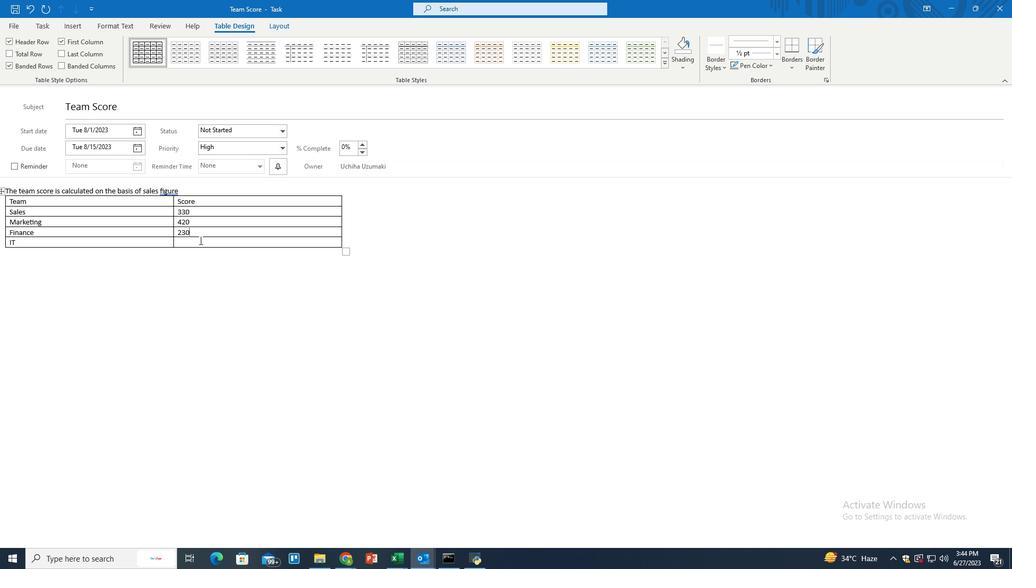
Action: Mouse pressed left at (200, 241)
Screenshot: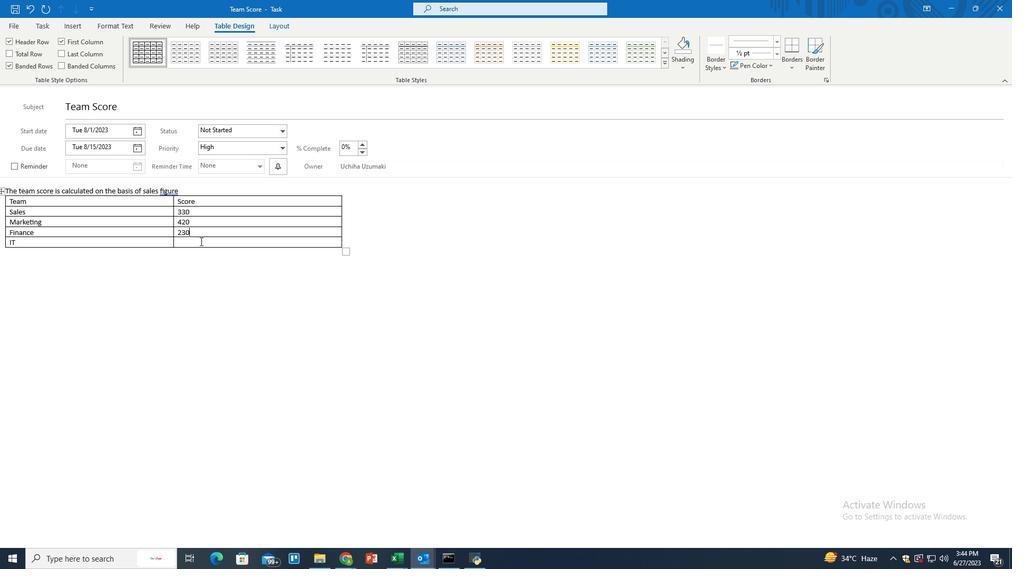 
Action: Key pressed 350
Screenshot: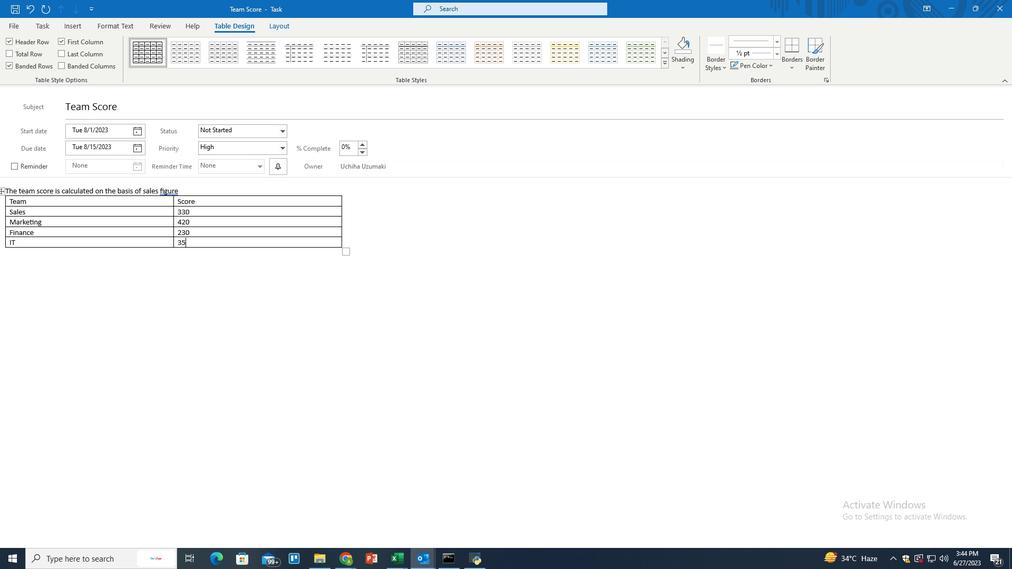 
Action: Mouse moved to (50, 24)
Screenshot: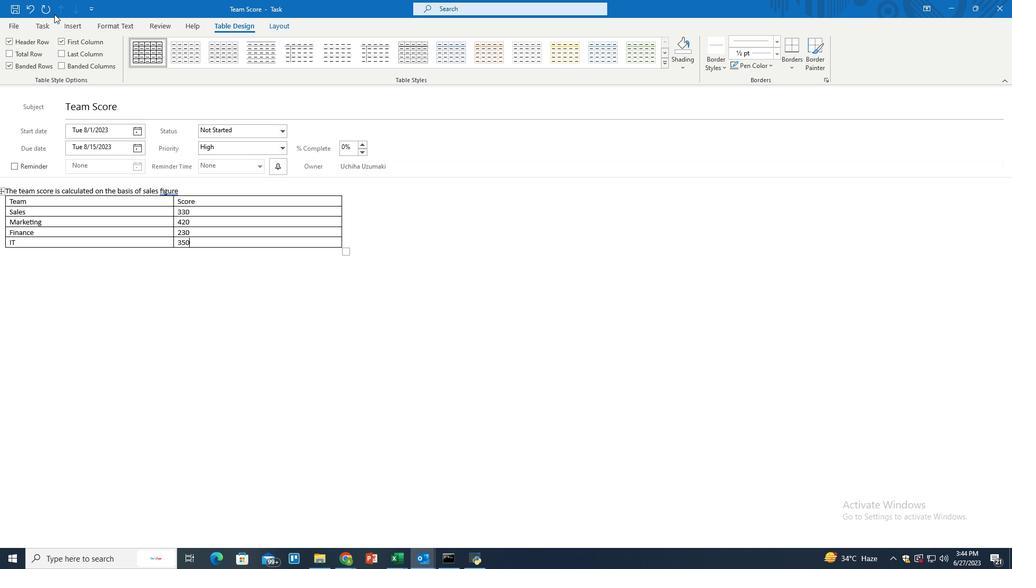 
Action: Mouse pressed left at (50, 24)
Screenshot: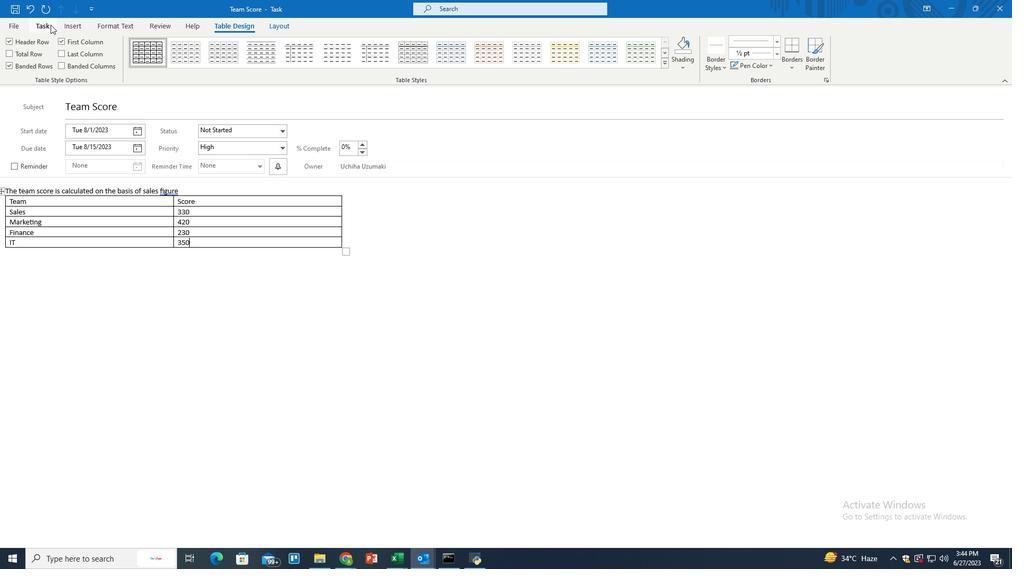 
Action: Mouse moved to (13, 47)
Screenshot: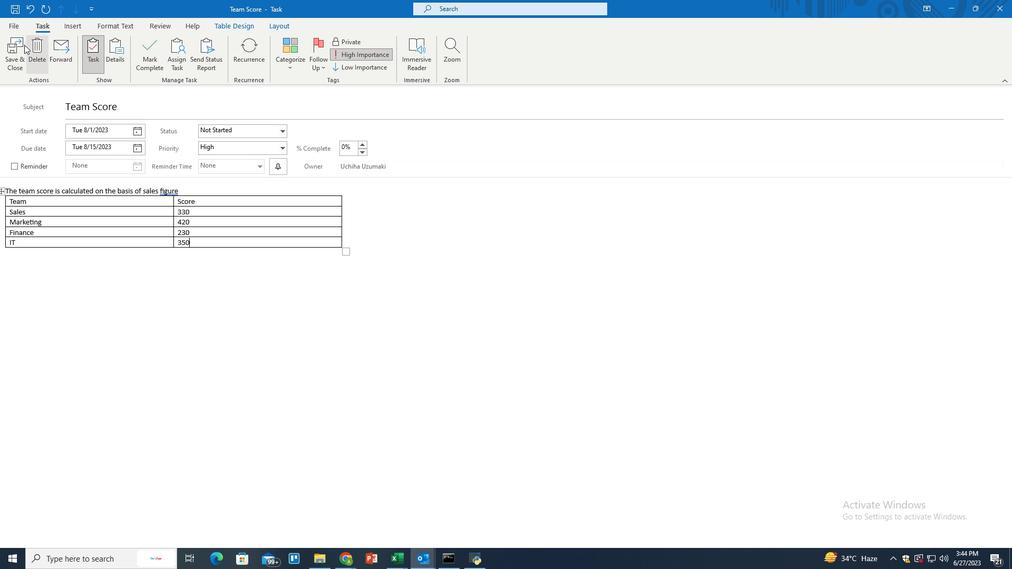 
Action: Mouse pressed left at (13, 47)
Screenshot: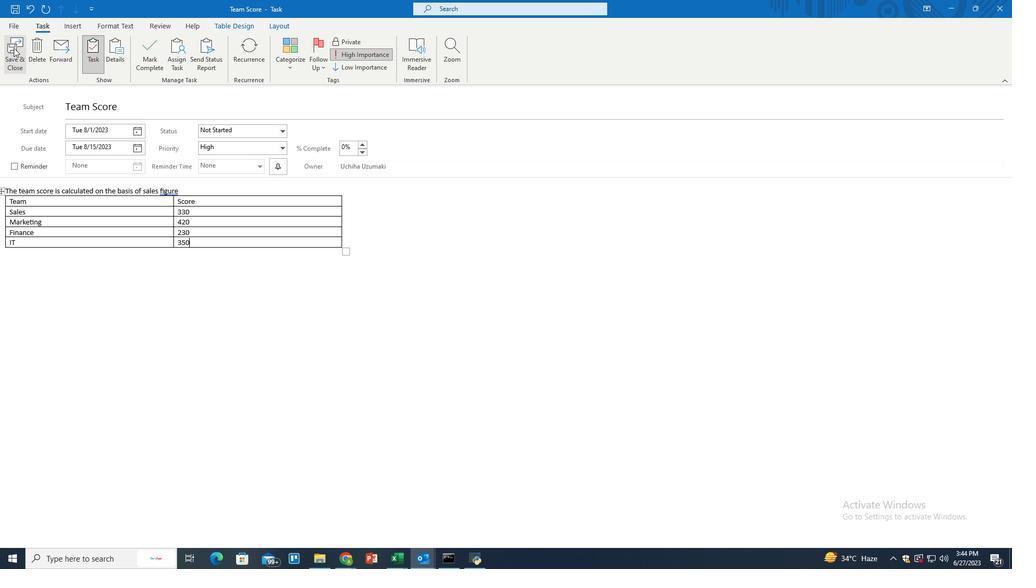 
Action: Mouse moved to (308, 256)
Screenshot: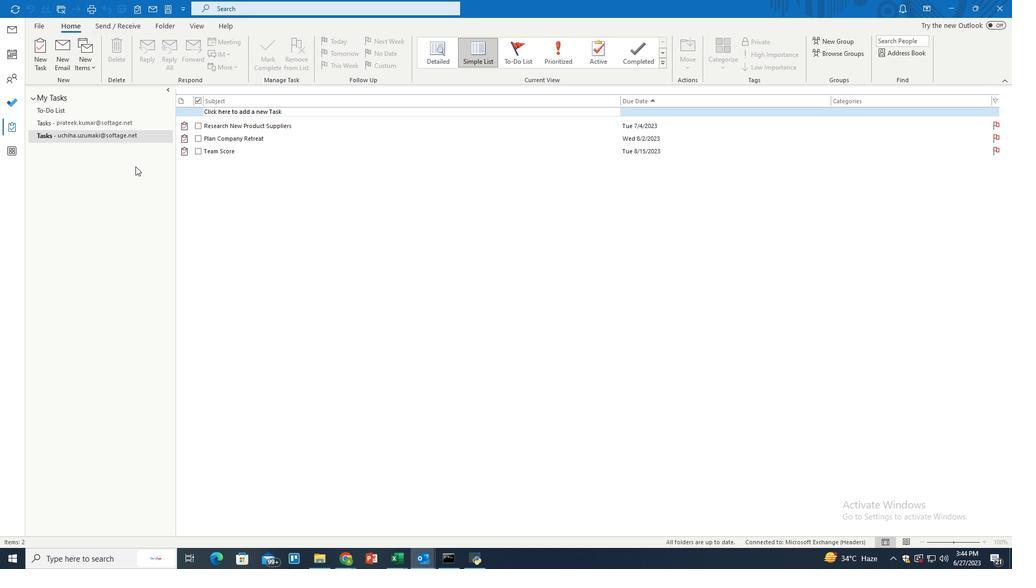 
